 Task: Open a blank sheet, save the file as 'conversion' Insert a table '2 by 3' In first column, add headers, 'Movie, Genre'. Under first header add  Inception, The Avengers. Under second header add  Thriller, Action. Change table style to  'Light Blue'
Action: Mouse moved to (27, 20)
Screenshot: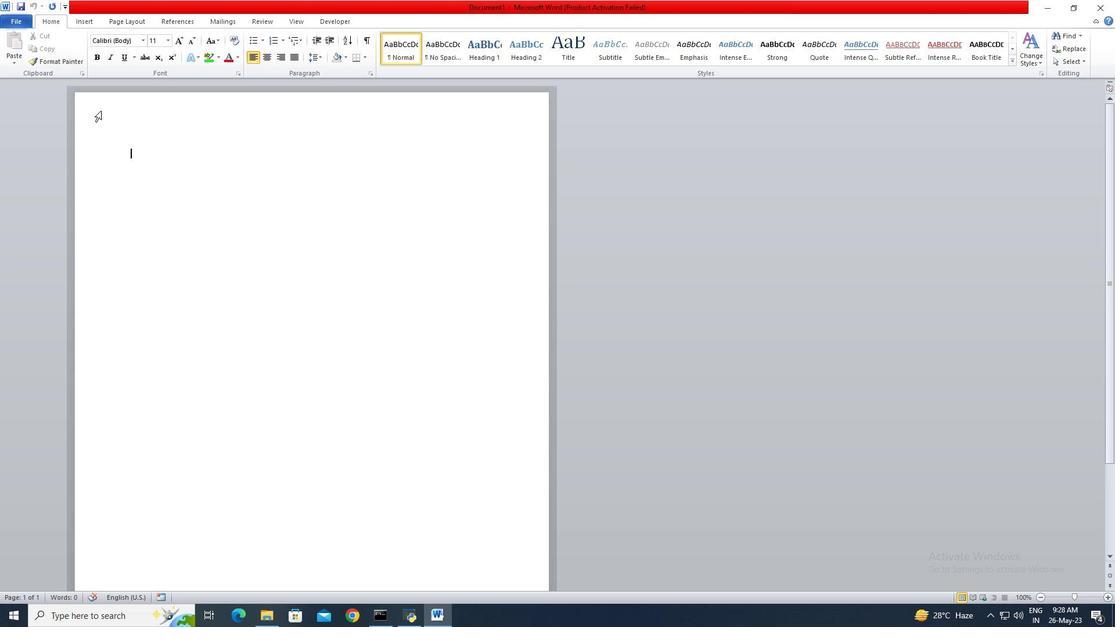 
Action: Mouse pressed left at (27, 20)
Screenshot: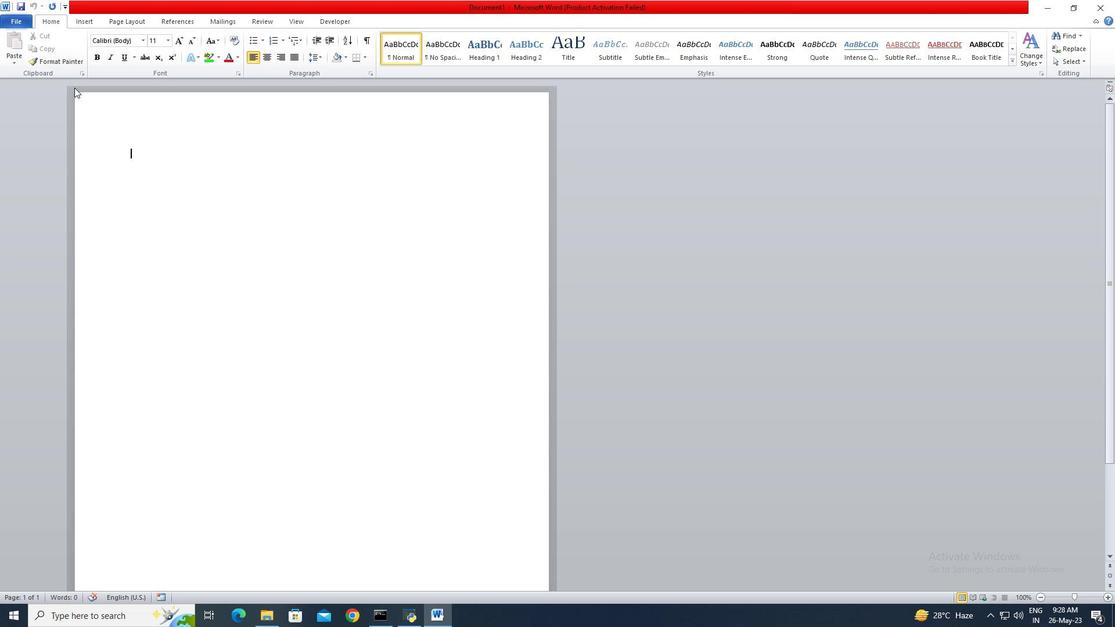
Action: Mouse moved to (29, 149)
Screenshot: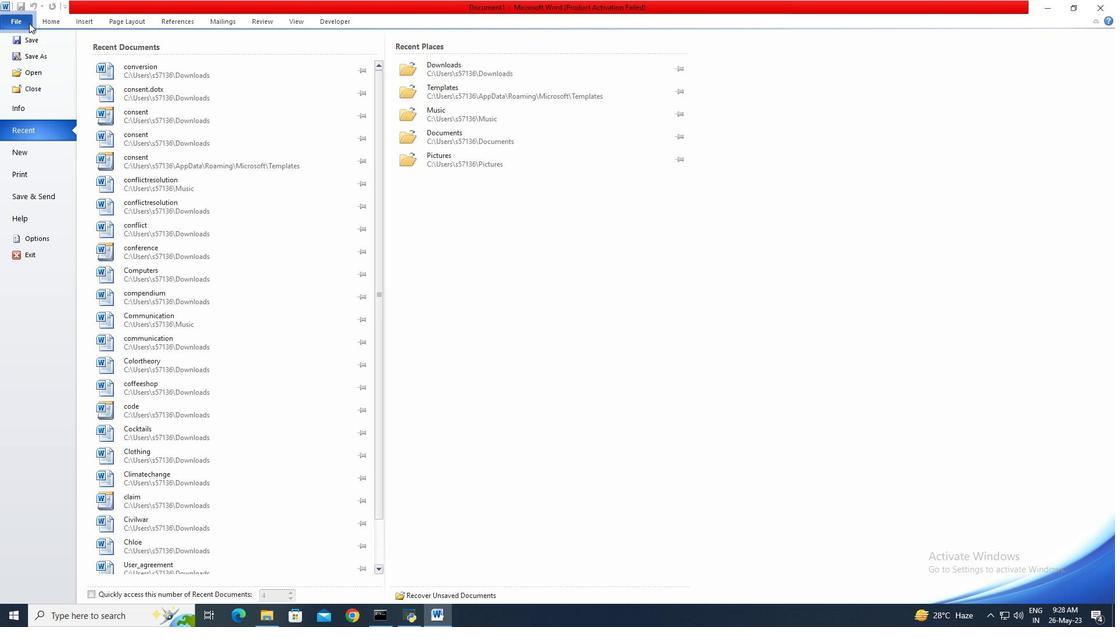
Action: Mouse pressed left at (29, 149)
Screenshot: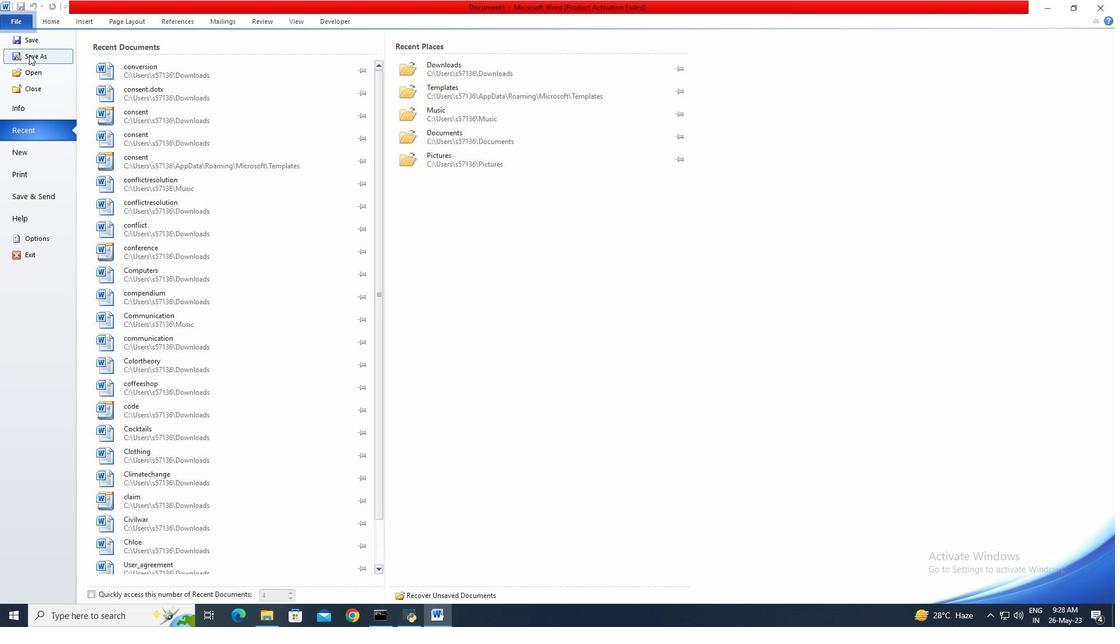 
Action: Mouse moved to (583, 294)
Screenshot: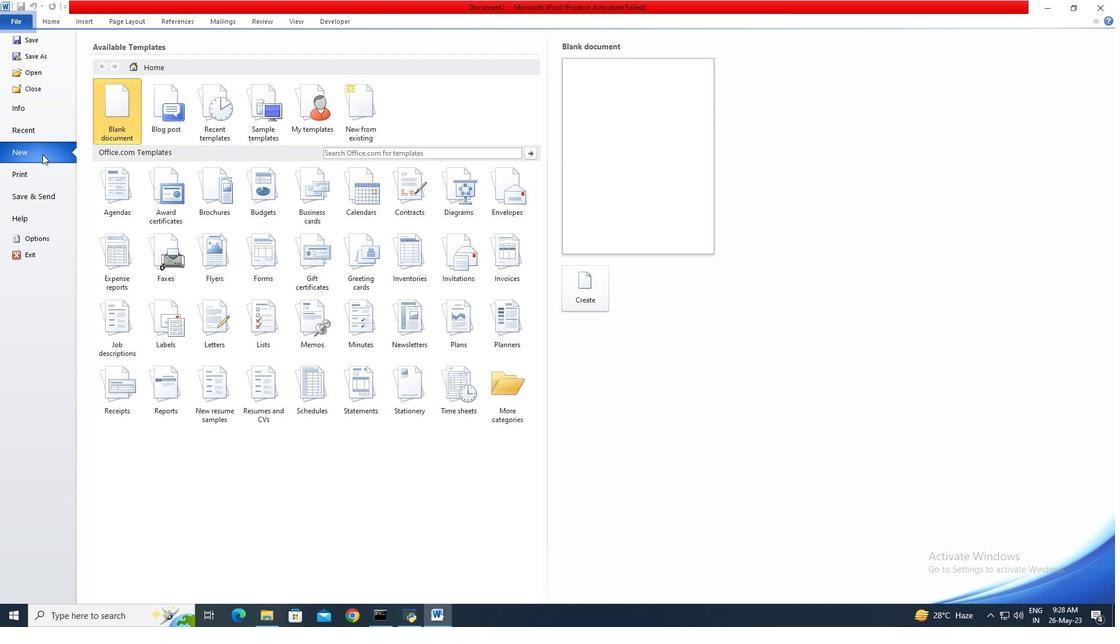 
Action: Mouse pressed left at (583, 294)
Screenshot: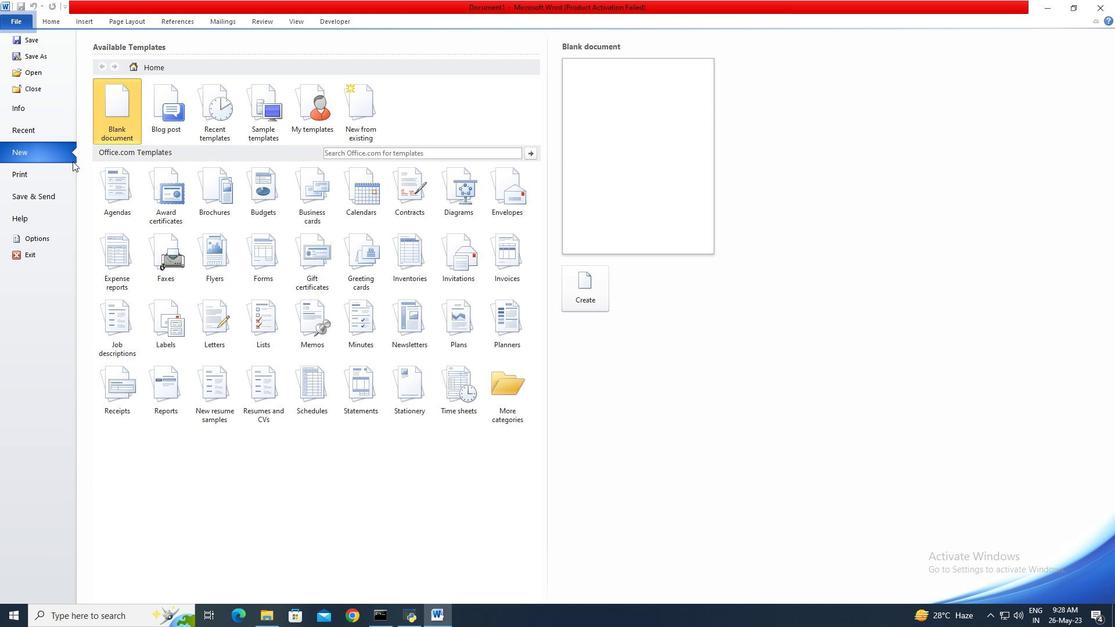 
Action: Mouse moved to (28, 24)
Screenshot: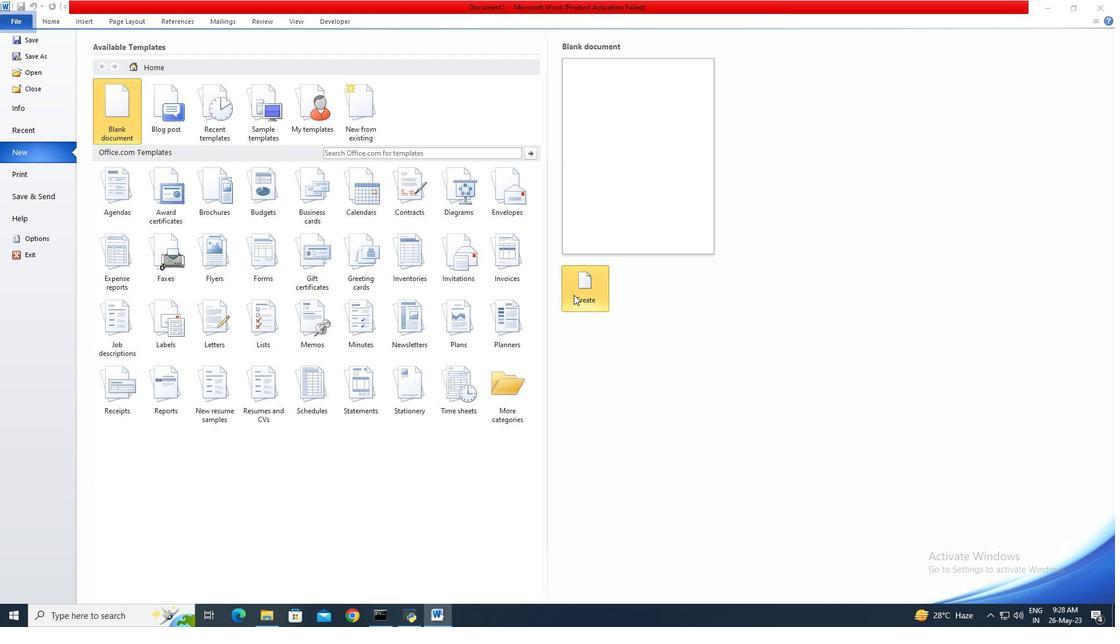 
Action: Mouse pressed left at (28, 24)
Screenshot: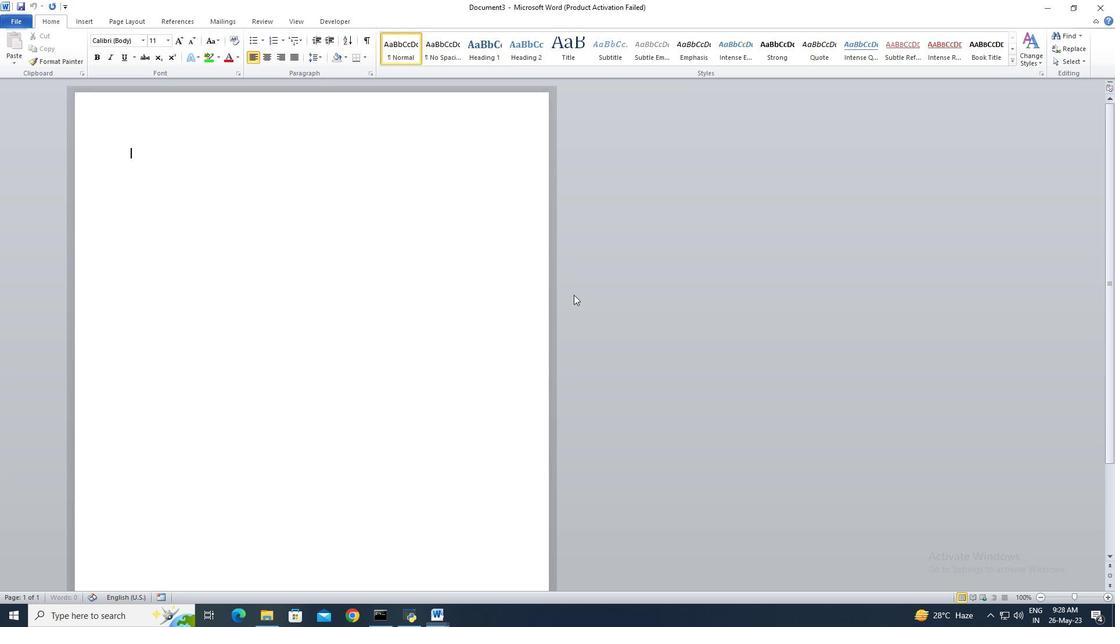 
Action: Mouse moved to (37, 55)
Screenshot: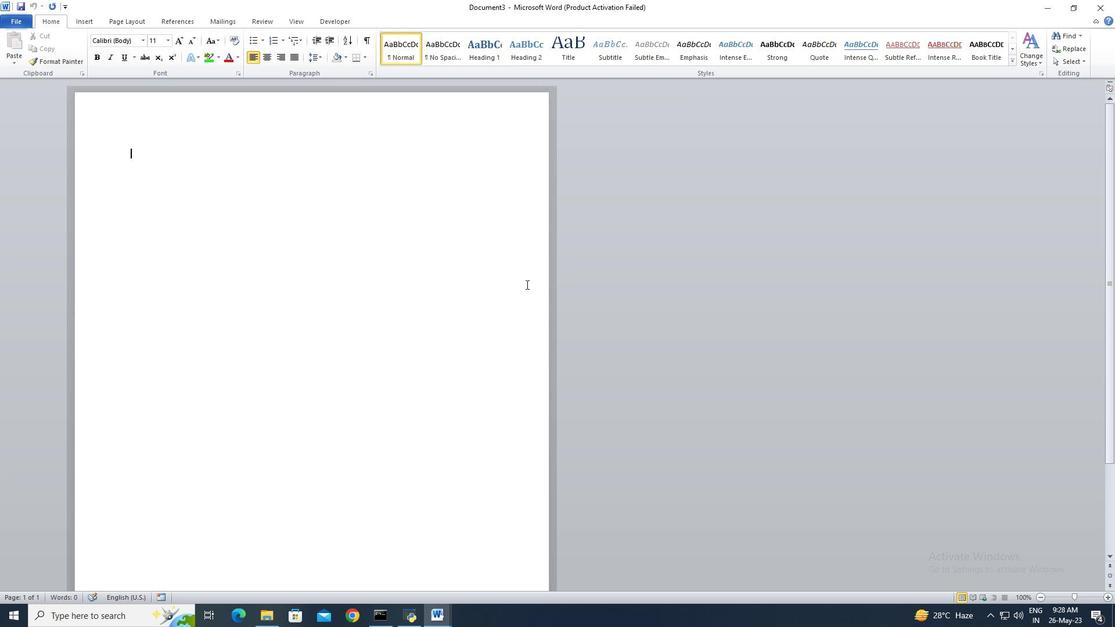 
Action: Mouse pressed left at (37, 55)
Screenshot: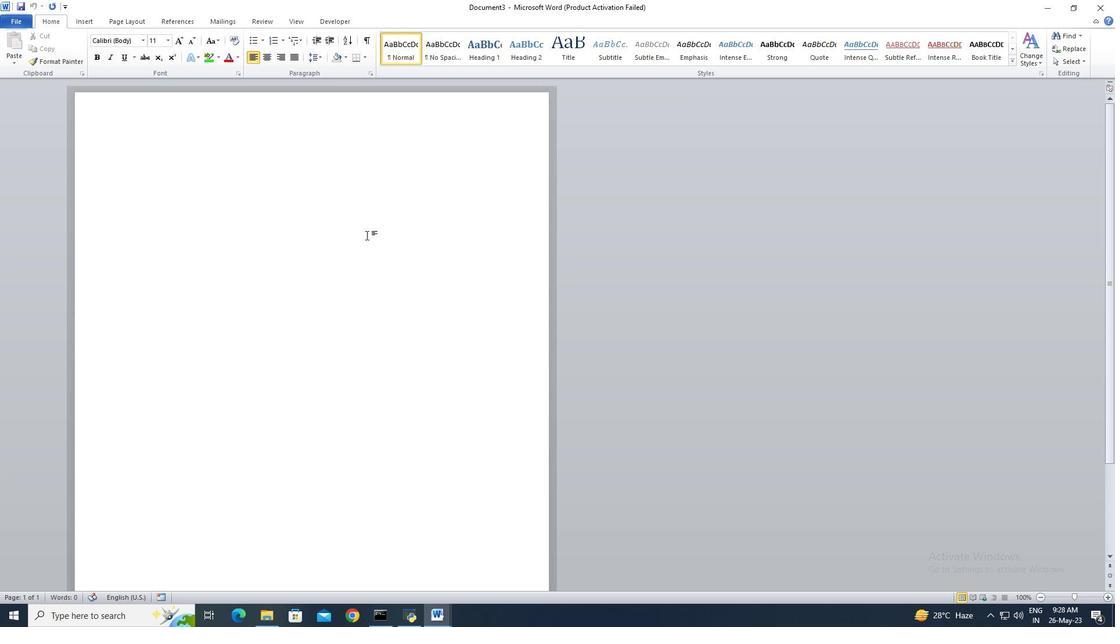 
Action: Mouse moved to (47, 124)
Screenshot: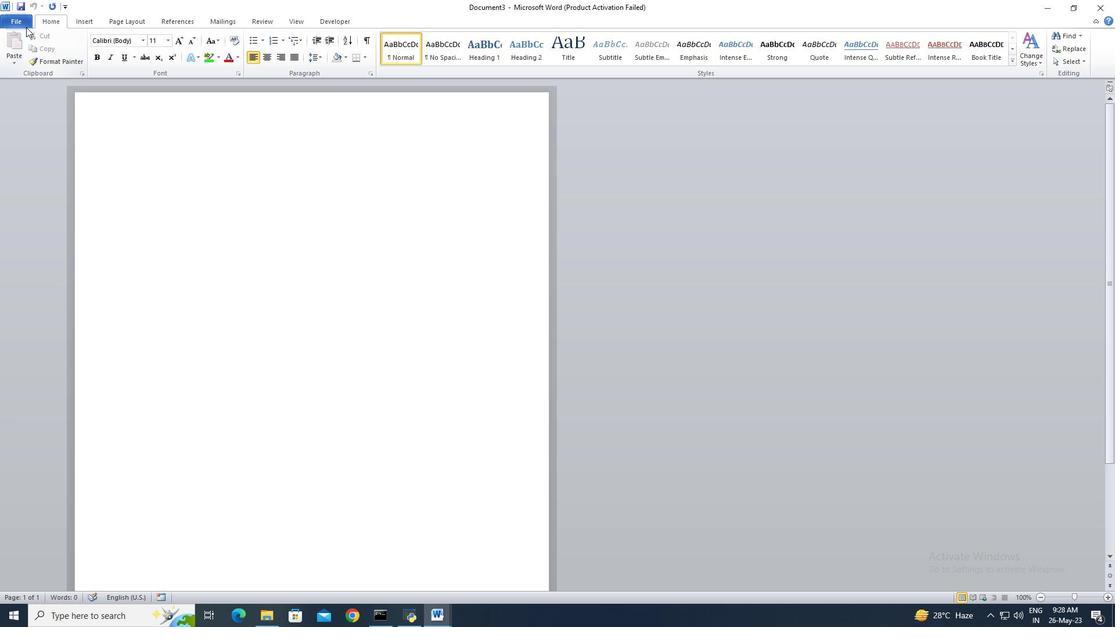 
Action: Mouse pressed left at (47, 124)
Screenshot: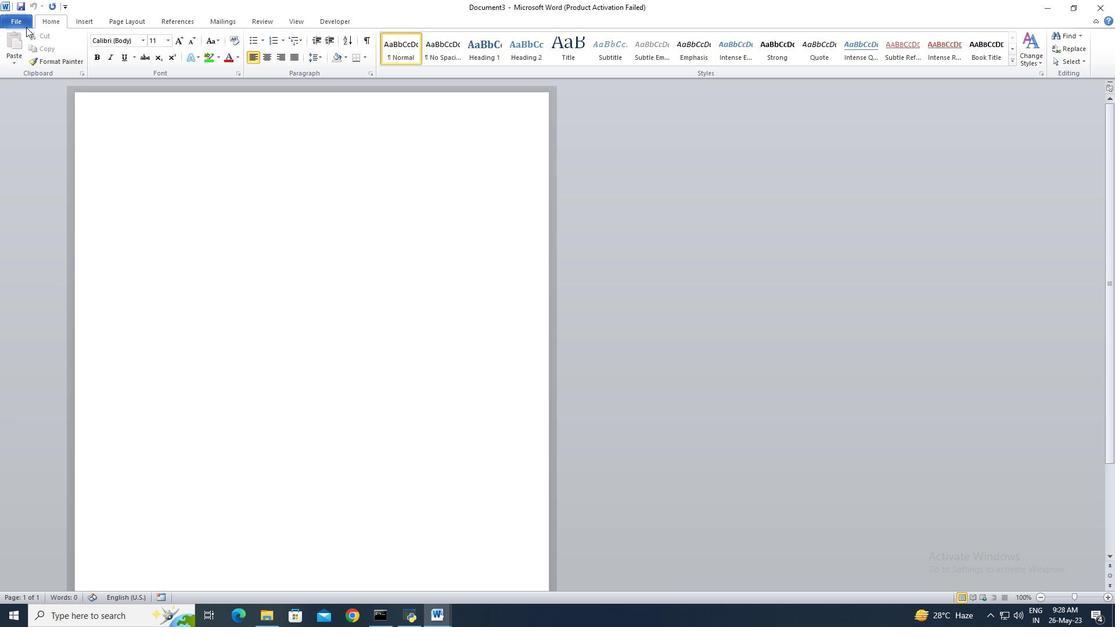 
Action: Mouse moved to (105, 230)
Screenshot: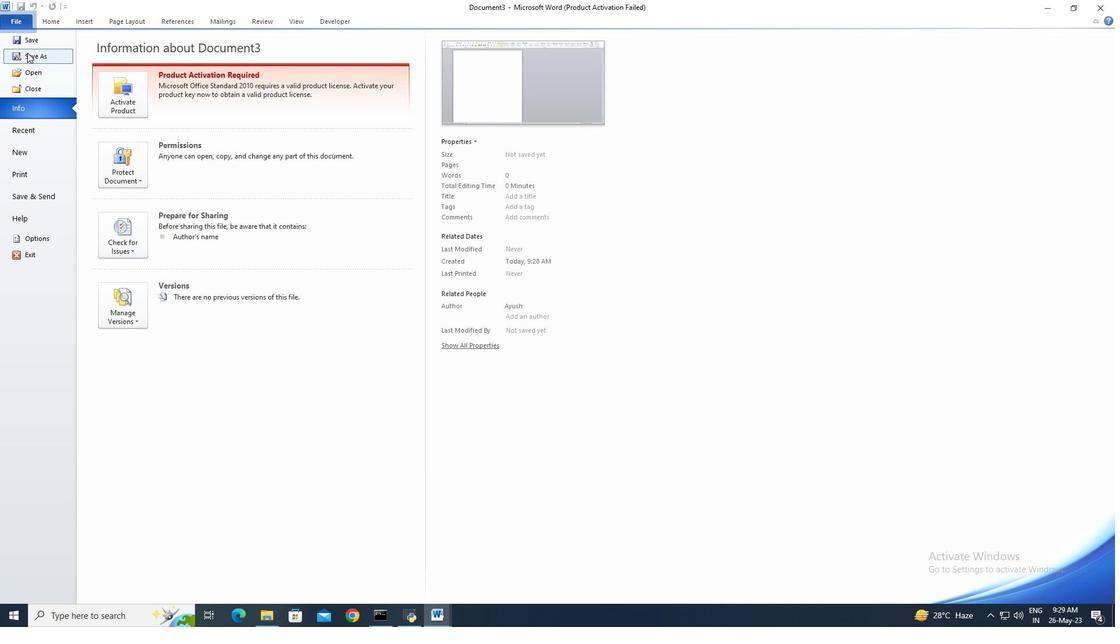 
Action: Mouse pressed left at (105, 230)
Screenshot: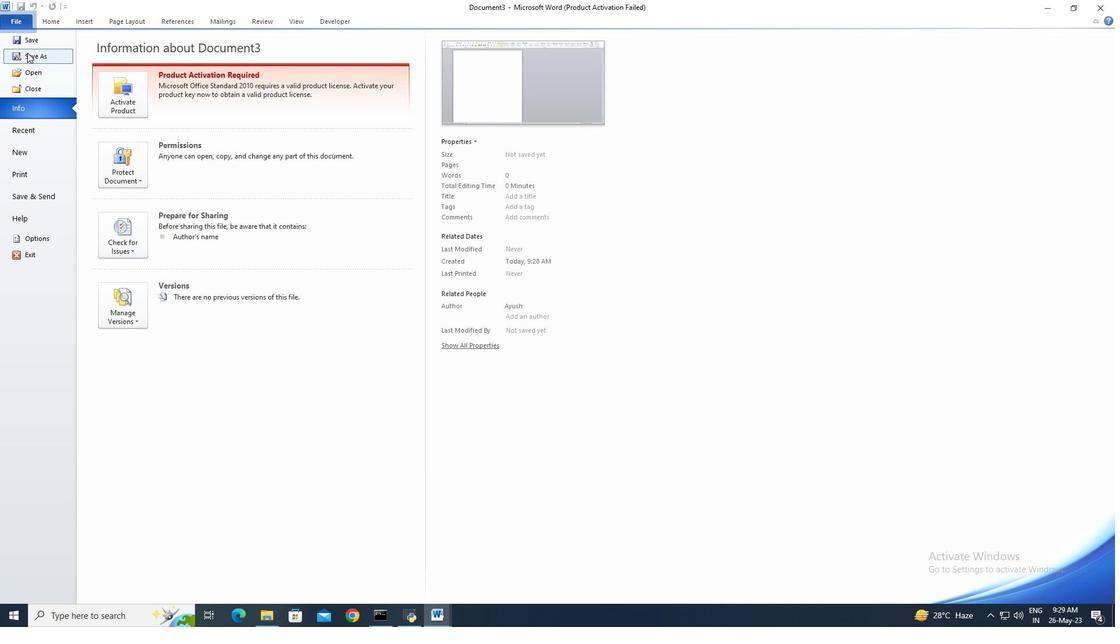 
Action: Key pressed conversion
Screenshot: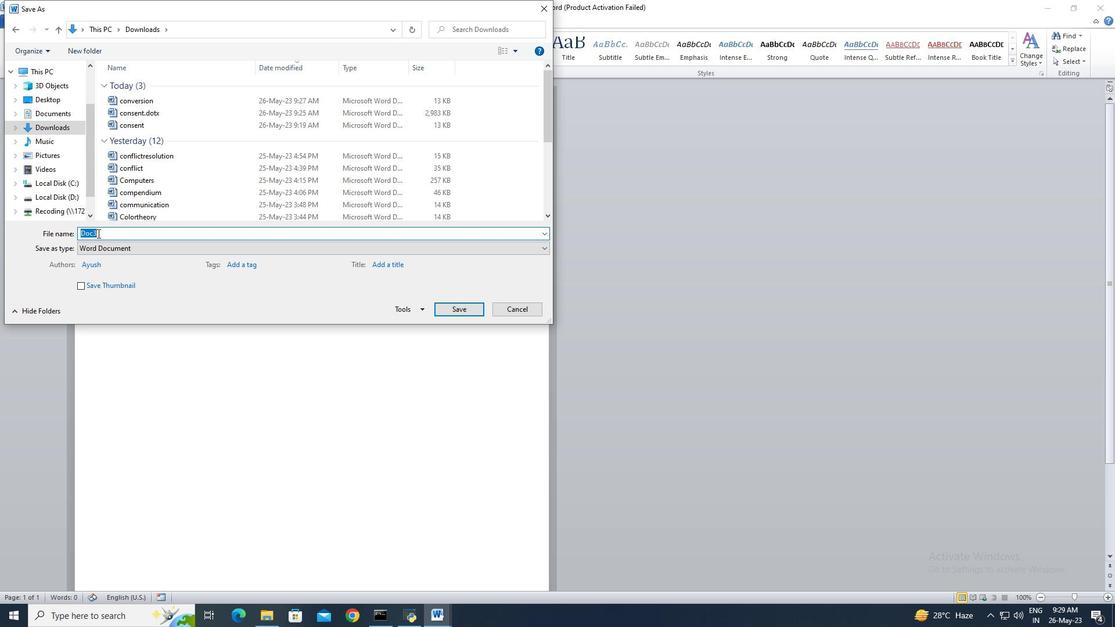 
Action: Mouse moved to (444, 312)
Screenshot: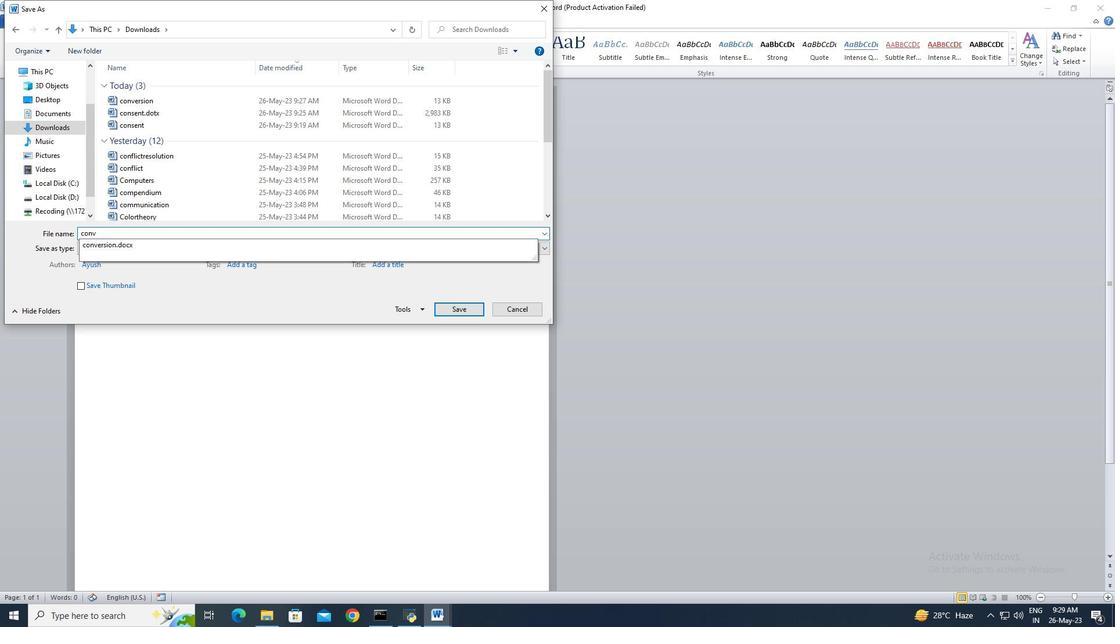 
Action: Mouse pressed left at (444, 312)
Screenshot: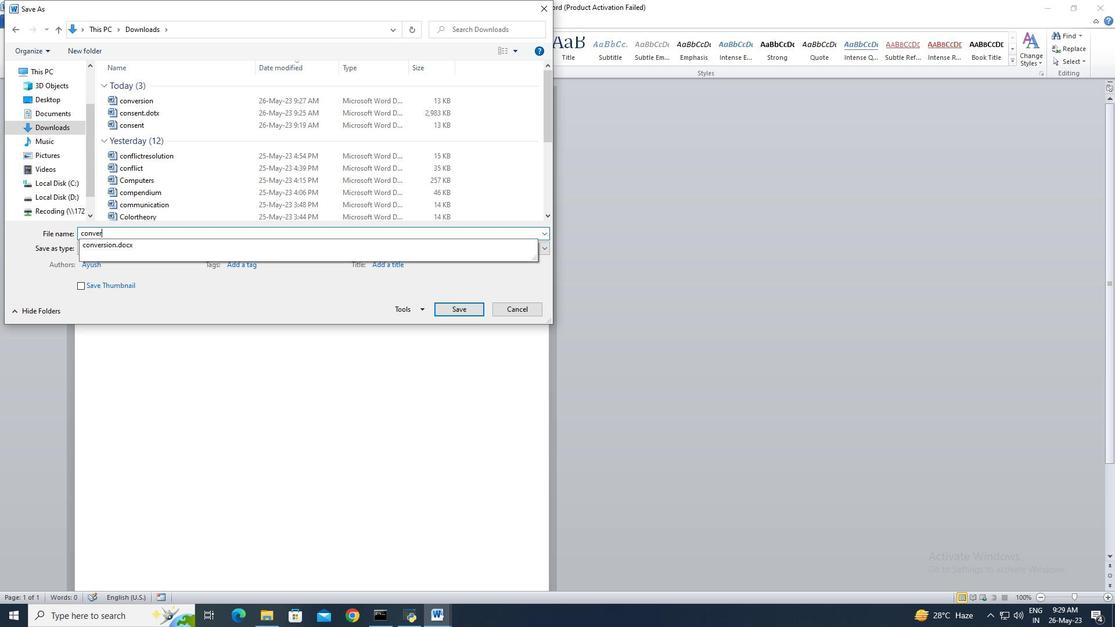 
Action: Mouse moved to (88, 20)
Screenshot: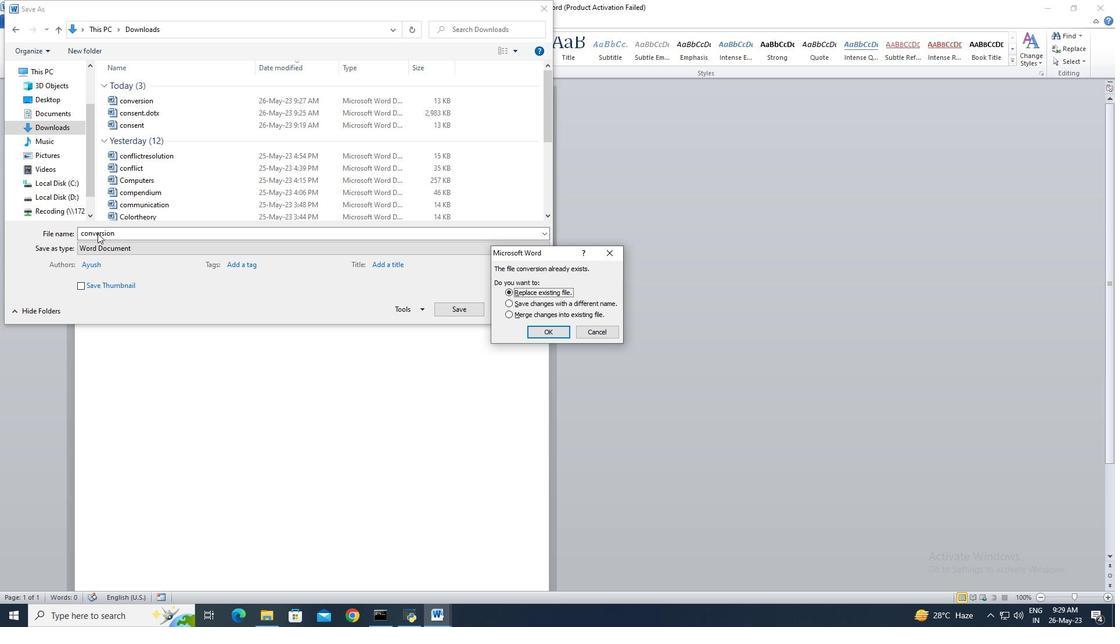 
Action: Mouse pressed left at (88, 20)
Screenshot: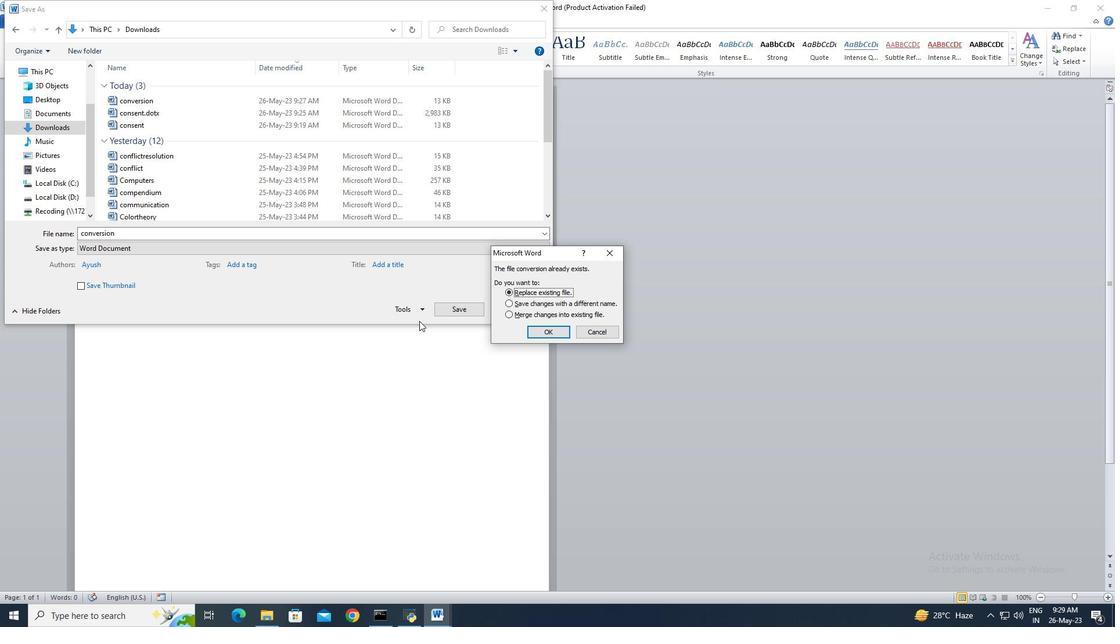 
Action: Mouse moved to (92, 57)
Screenshot: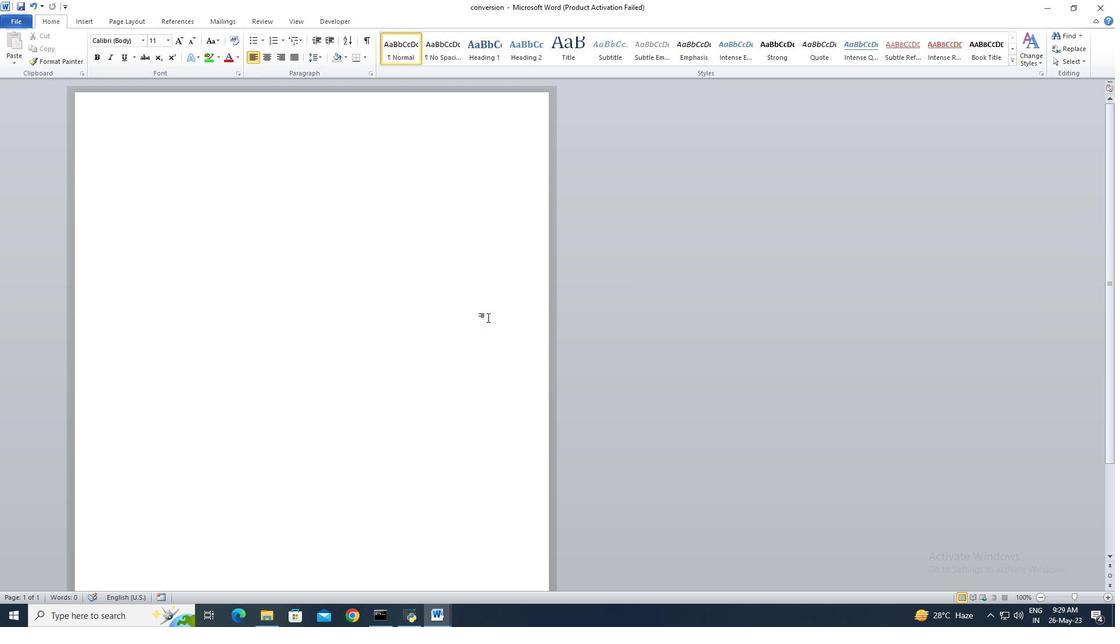 
Action: Mouse pressed left at (92, 57)
Screenshot: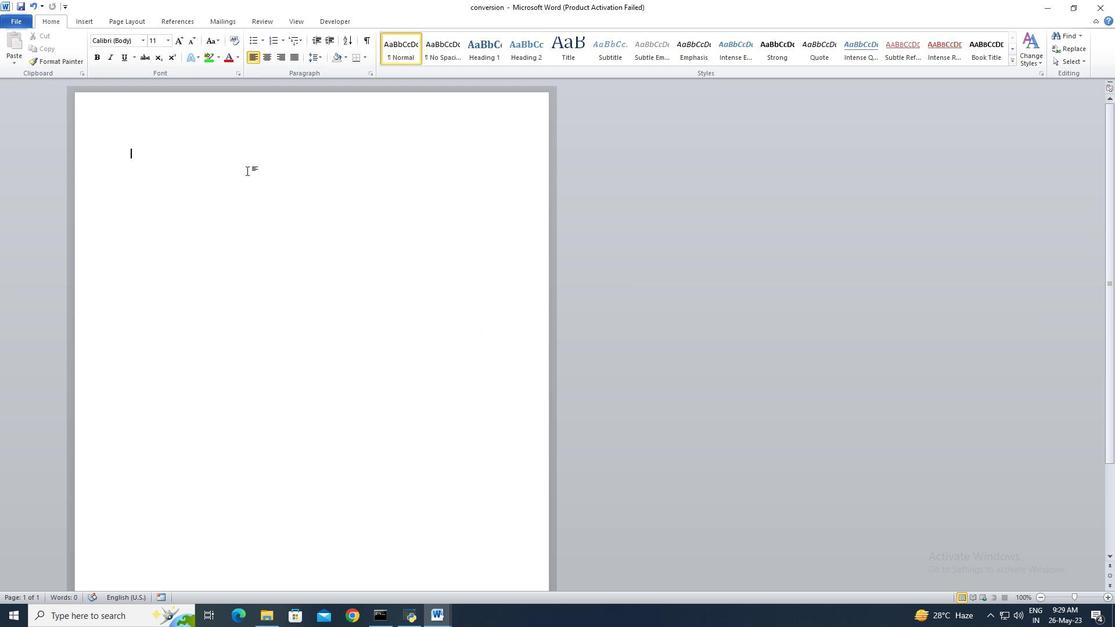 
Action: Mouse moved to (98, 105)
Screenshot: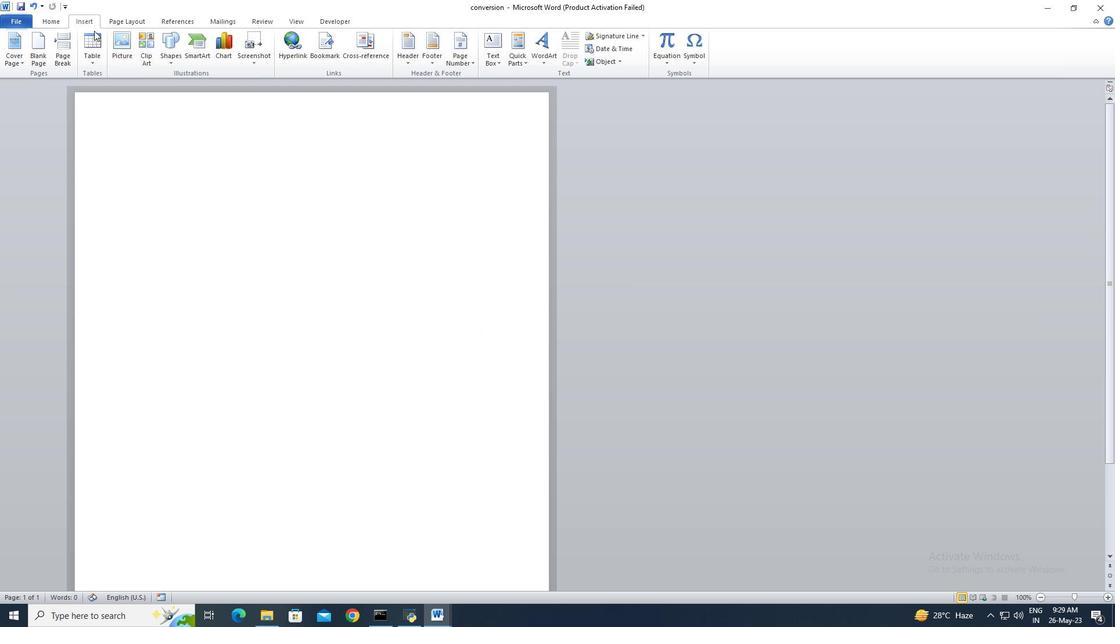 
Action: Mouse pressed left at (98, 105)
Screenshot: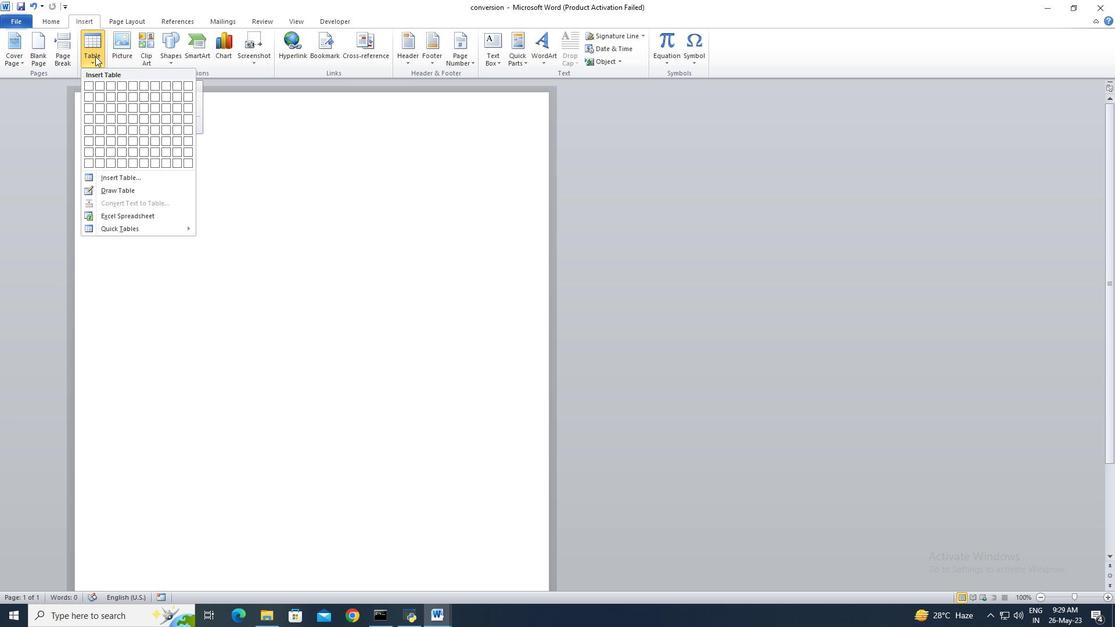 
Action: Mouse moved to (143, 154)
Screenshot: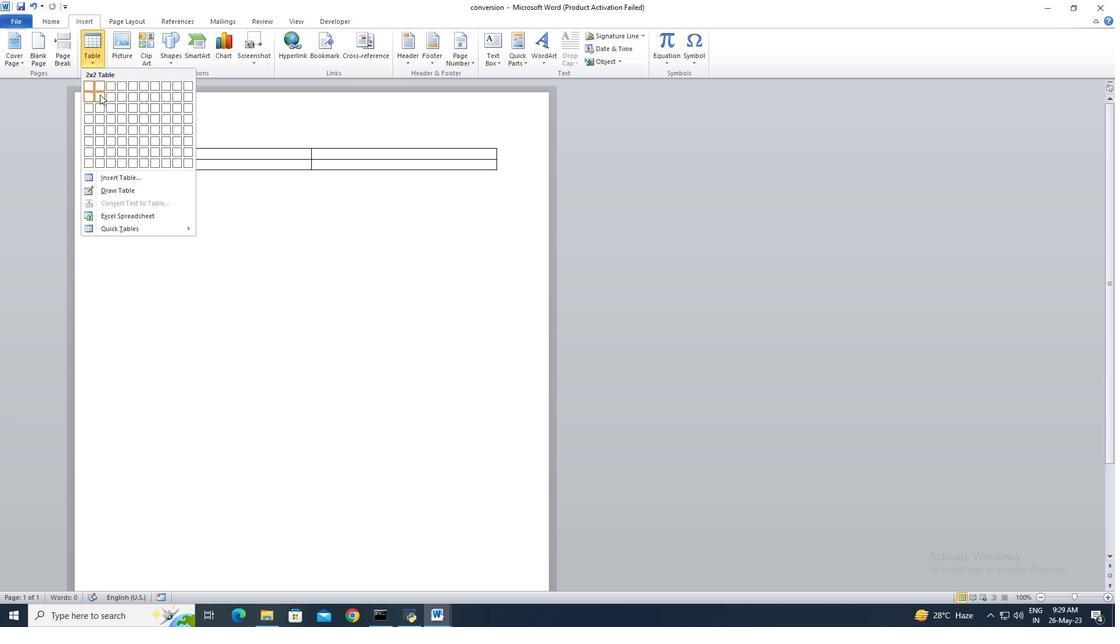 
Action: Mouse pressed left at (143, 154)
Screenshot: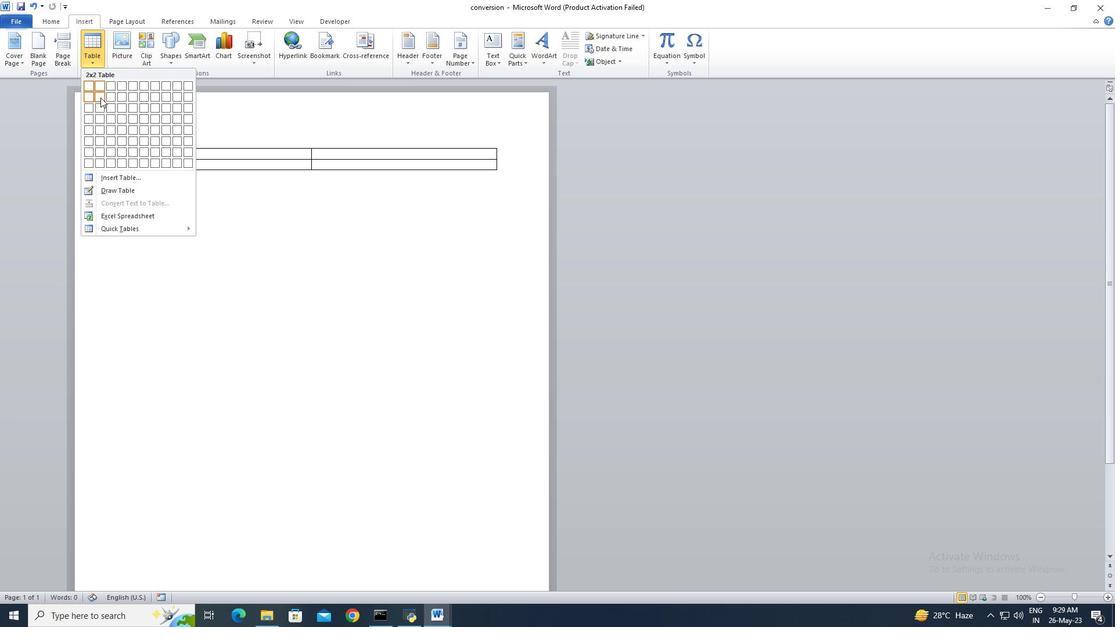 
Action: Key pressed <Key.shift>Movie<Key.tab><Key.shift>Genre
Screenshot: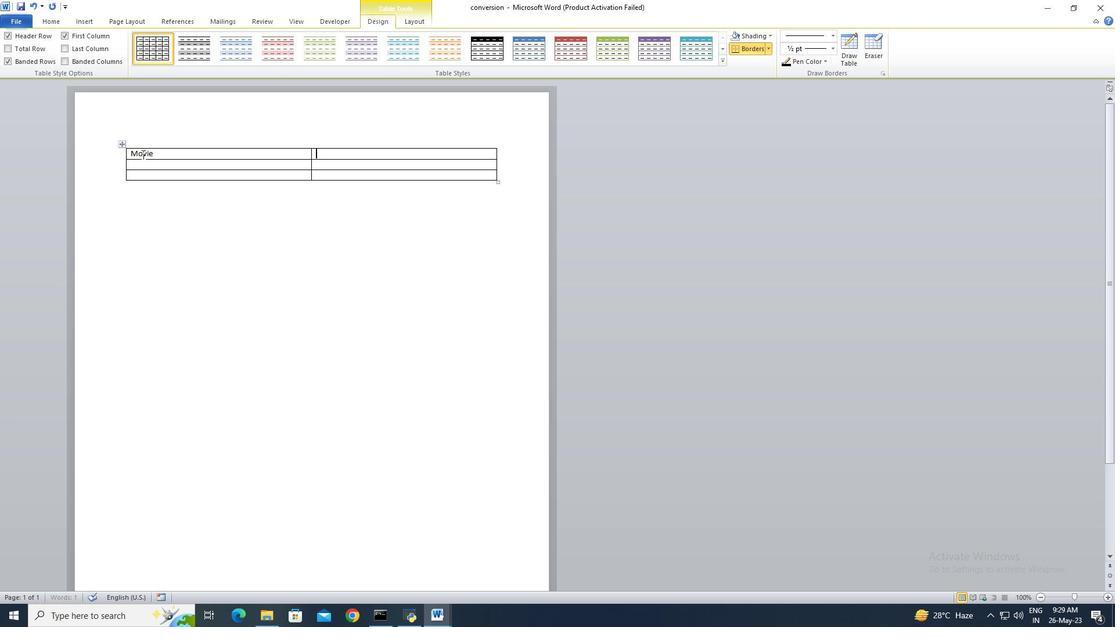 
Action: Mouse moved to (145, 162)
Screenshot: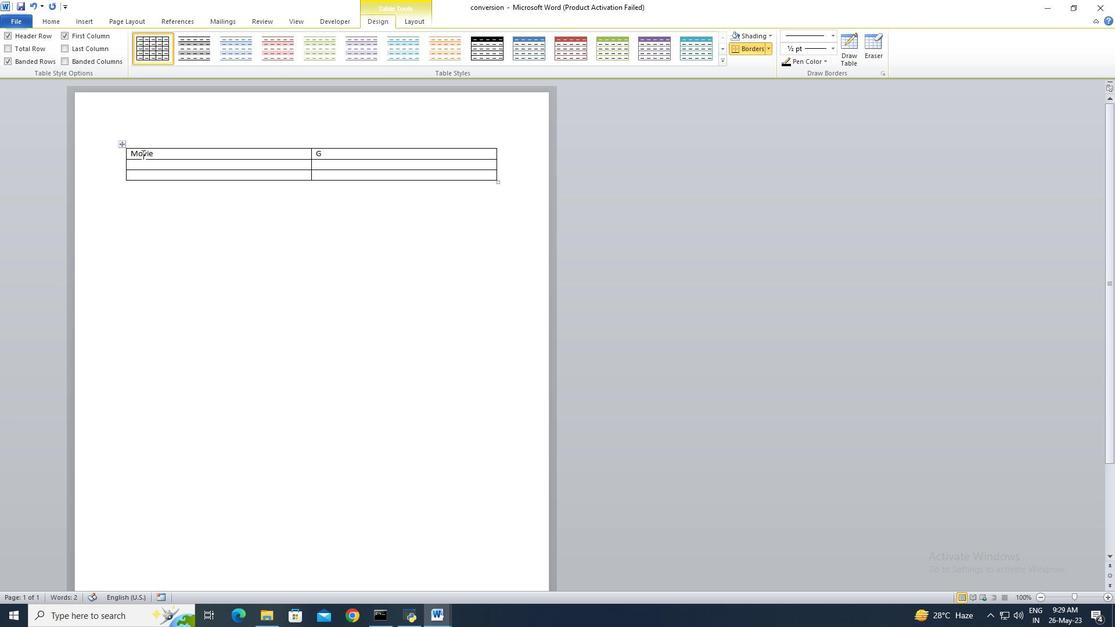 
Action: Mouse pressed left at (145, 162)
Screenshot: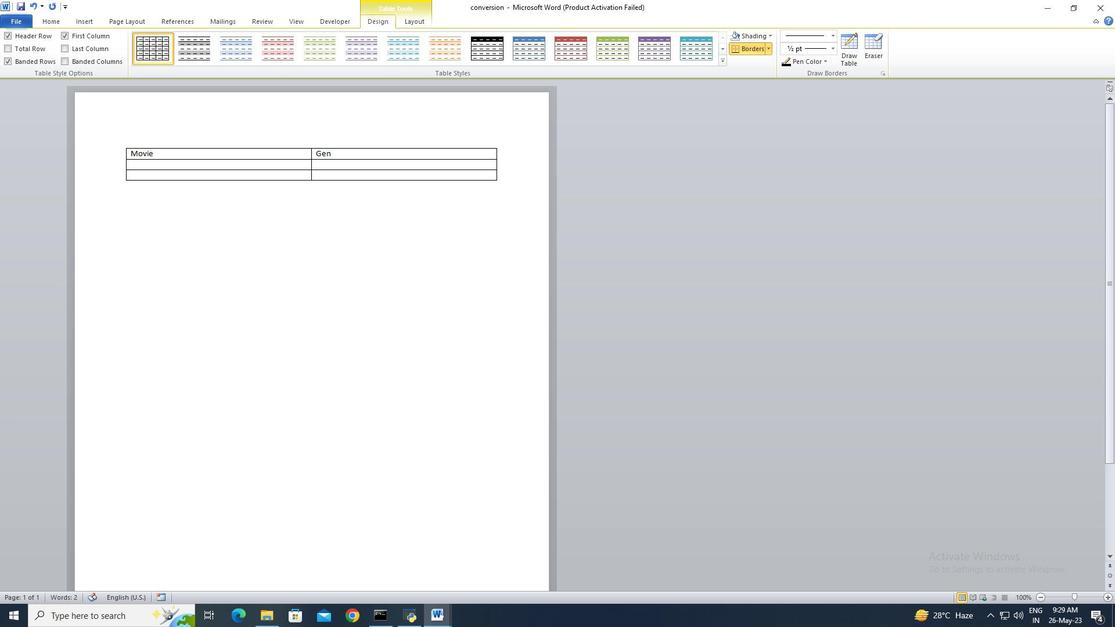 
Action: Key pressed <Key.shift>Inception
Screenshot: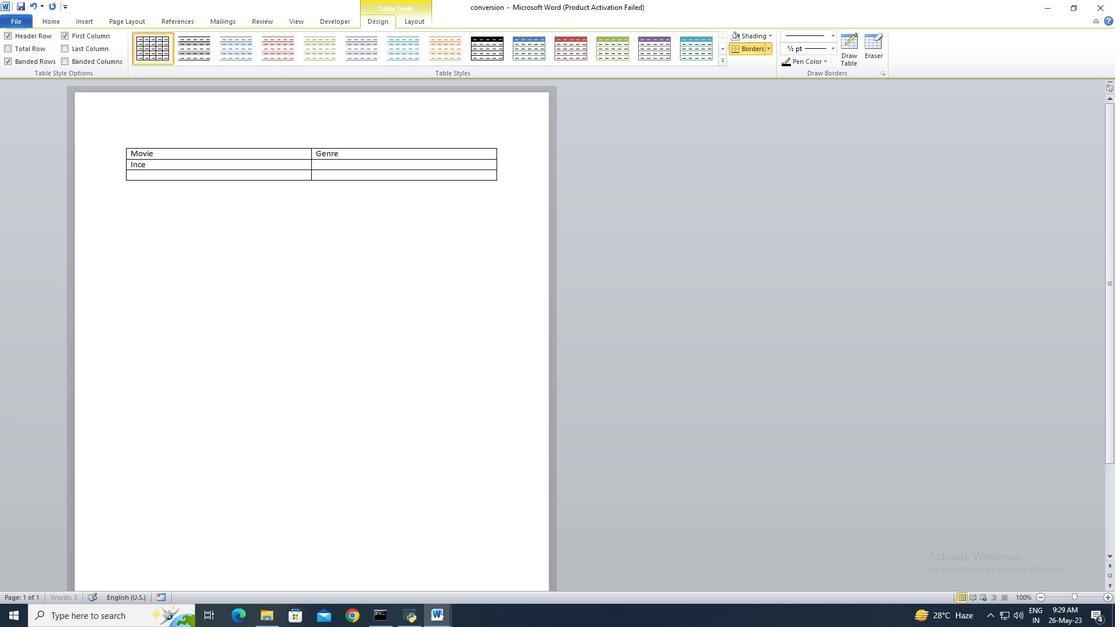 
Action: Mouse moved to (149, 177)
Screenshot: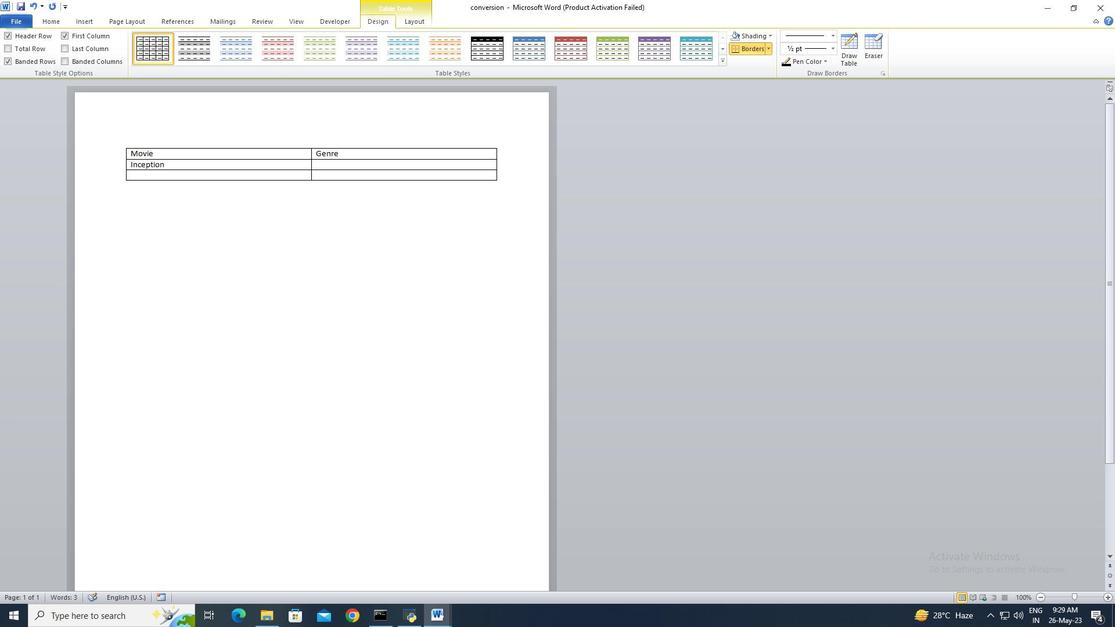 
Action: Mouse pressed left at (149, 177)
Screenshot: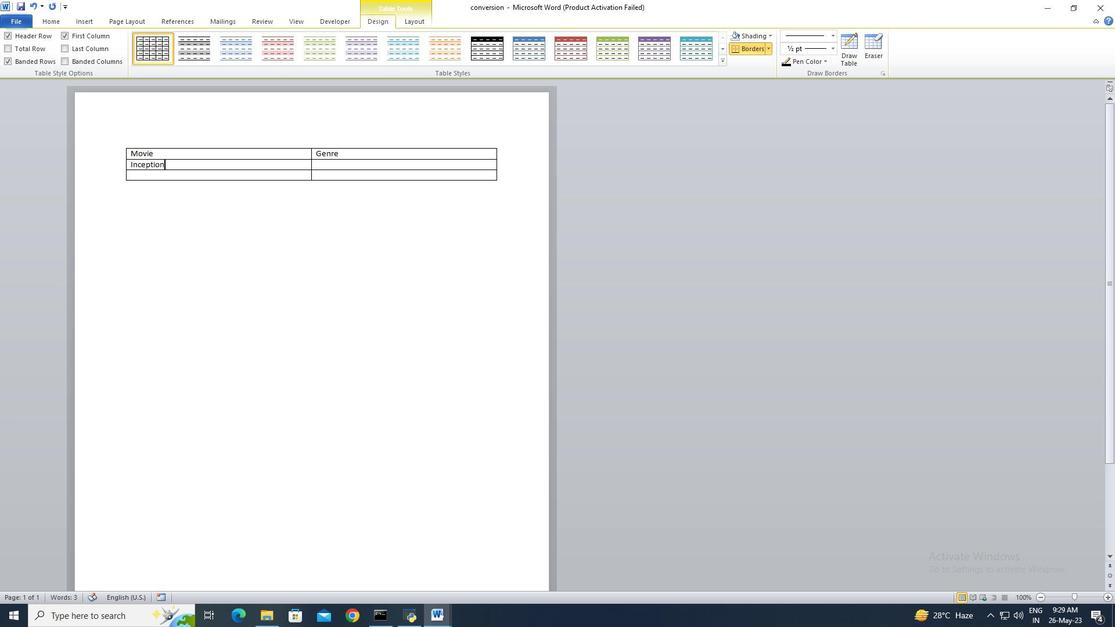 
Action: Key pressed <Key.shift>The<Key.space><Key.shift>Avengers
Screenshot: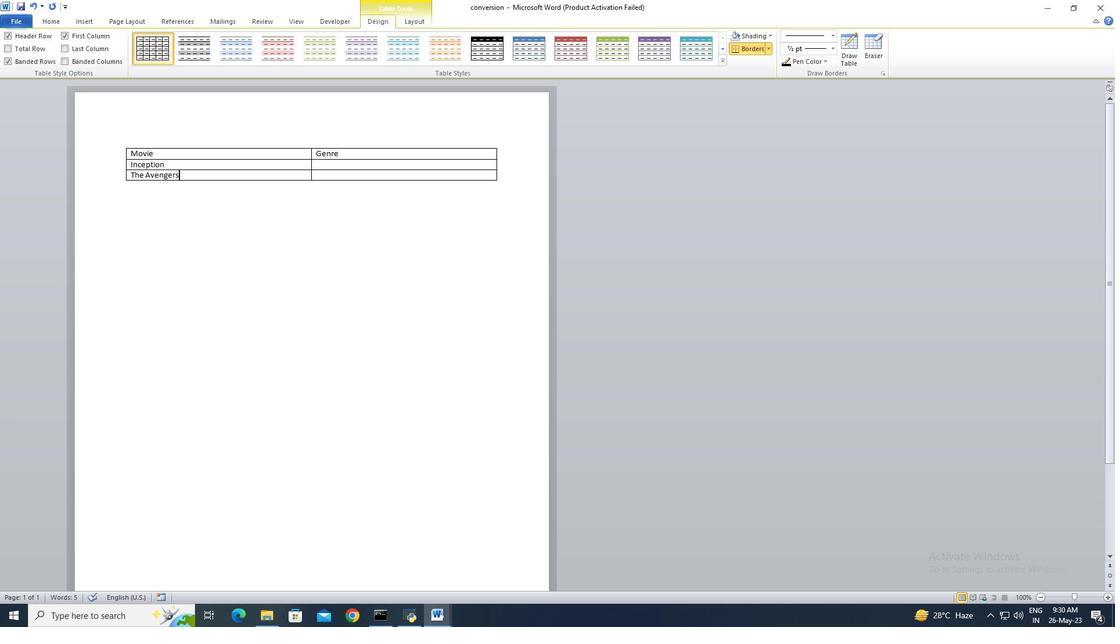 
Action: Mouse moved to (333, 167)
Screenshot: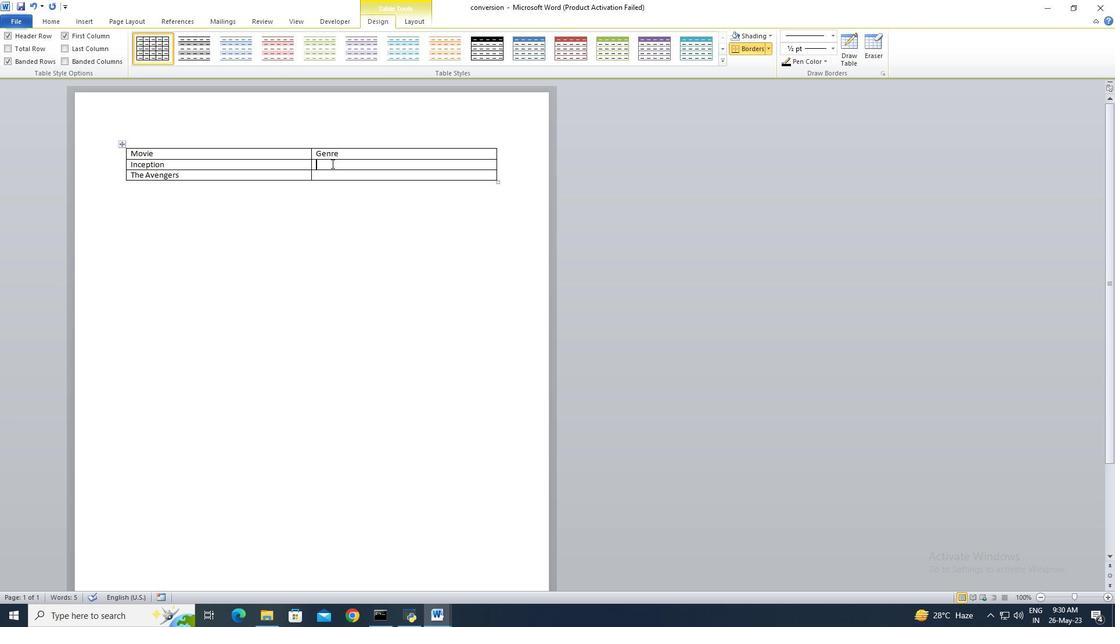 
Action: Mouse pressed left at (333, 167)
Screenshot: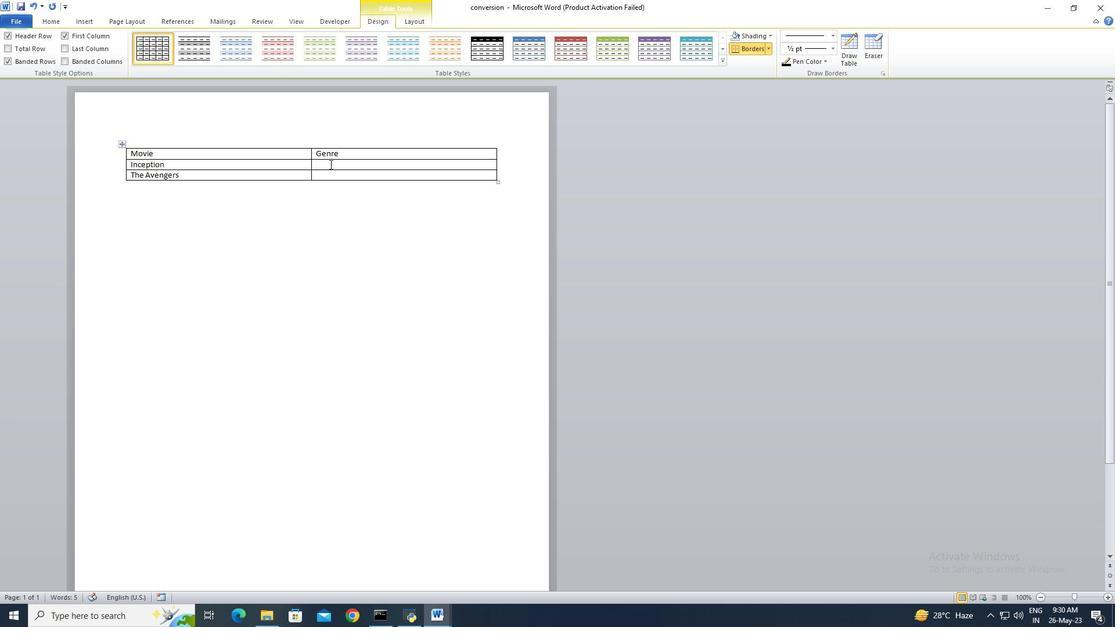 
Action: Key pressed <Key.shift>Thriller
Screenshot: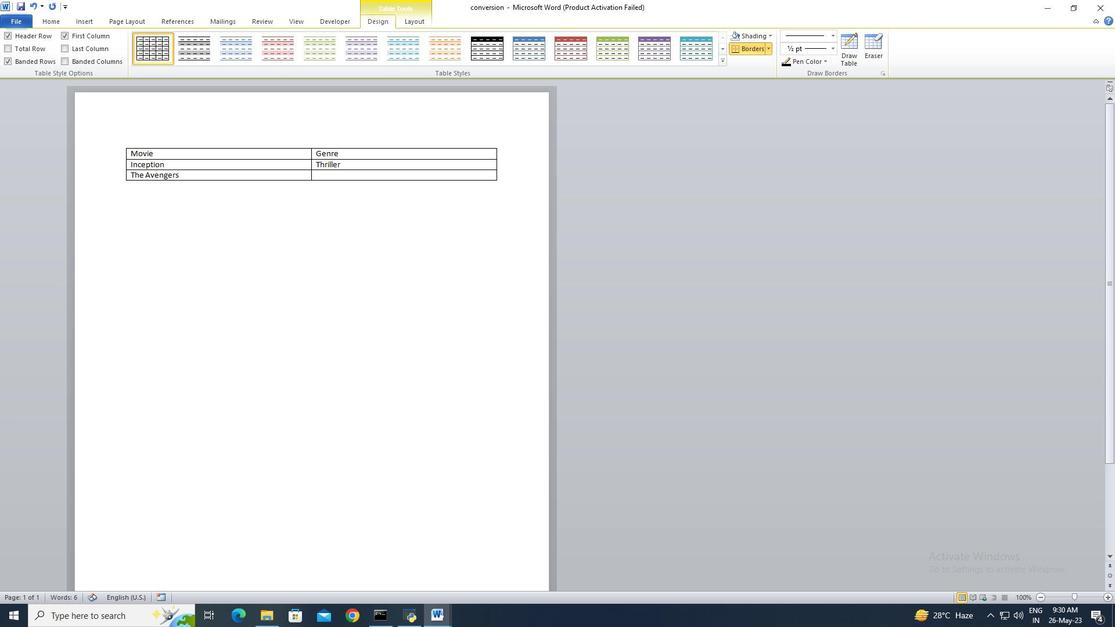 
Action: Mouse moved to (344, 174)
Screenshot: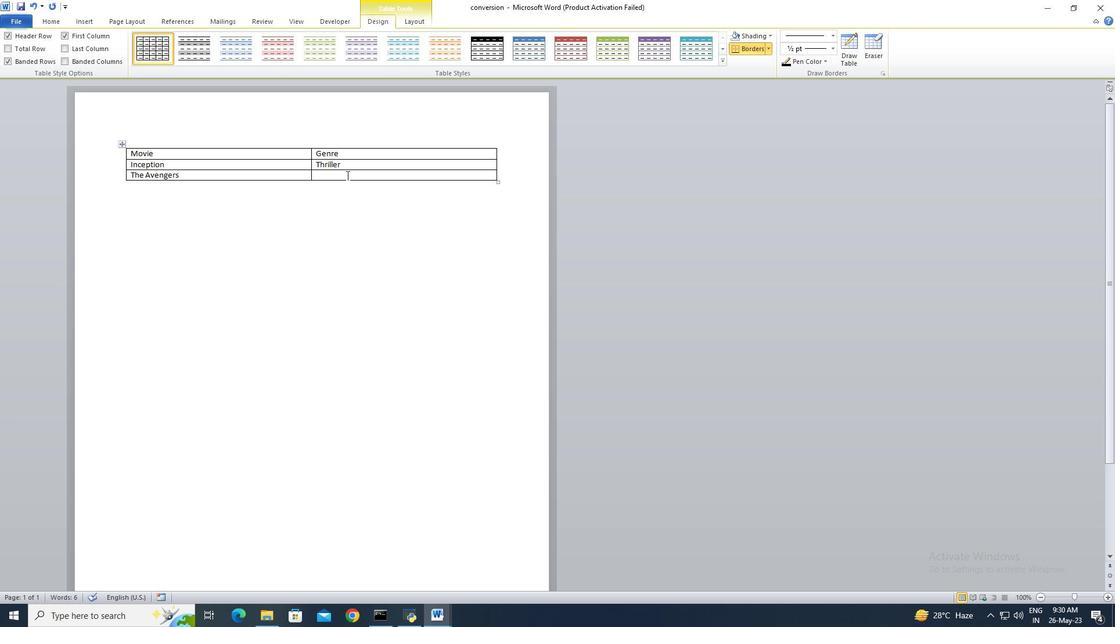 
Action: Mouse pressed left at (344, 174)
Screenshot: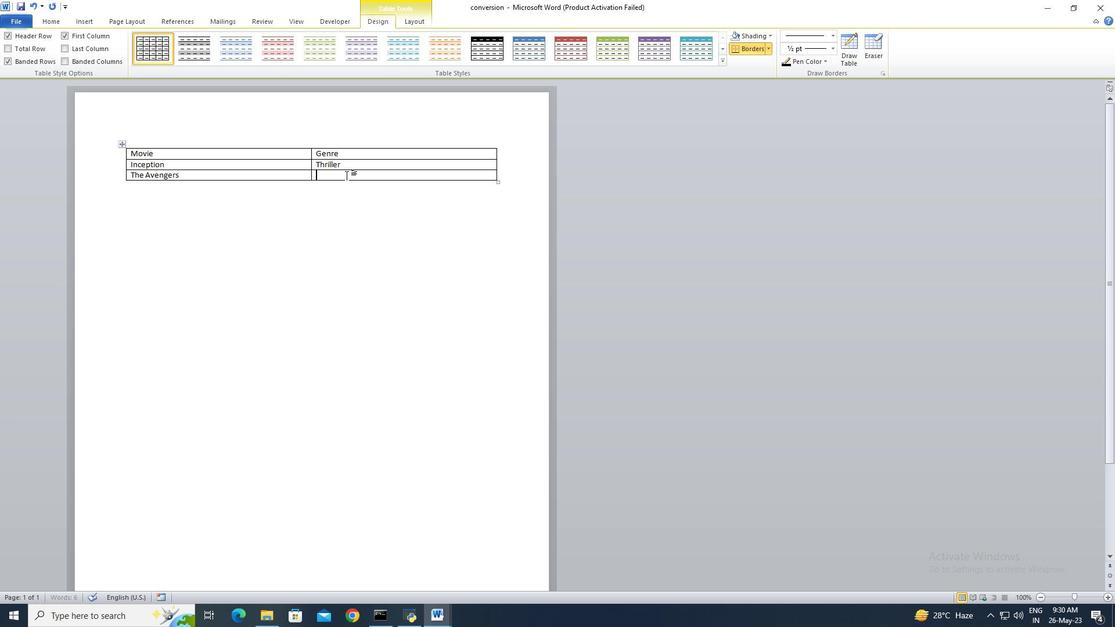 
Action: Key pressed <Key.shift>Action
Screenshot: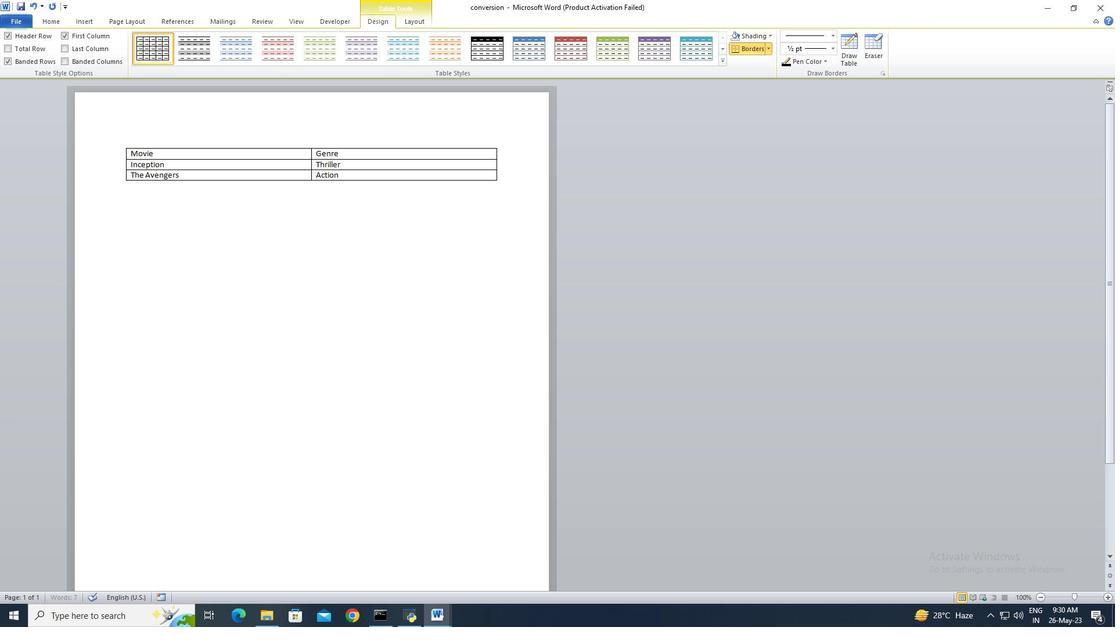 
Action: Mouse moved to (522, 47)
Screenshot: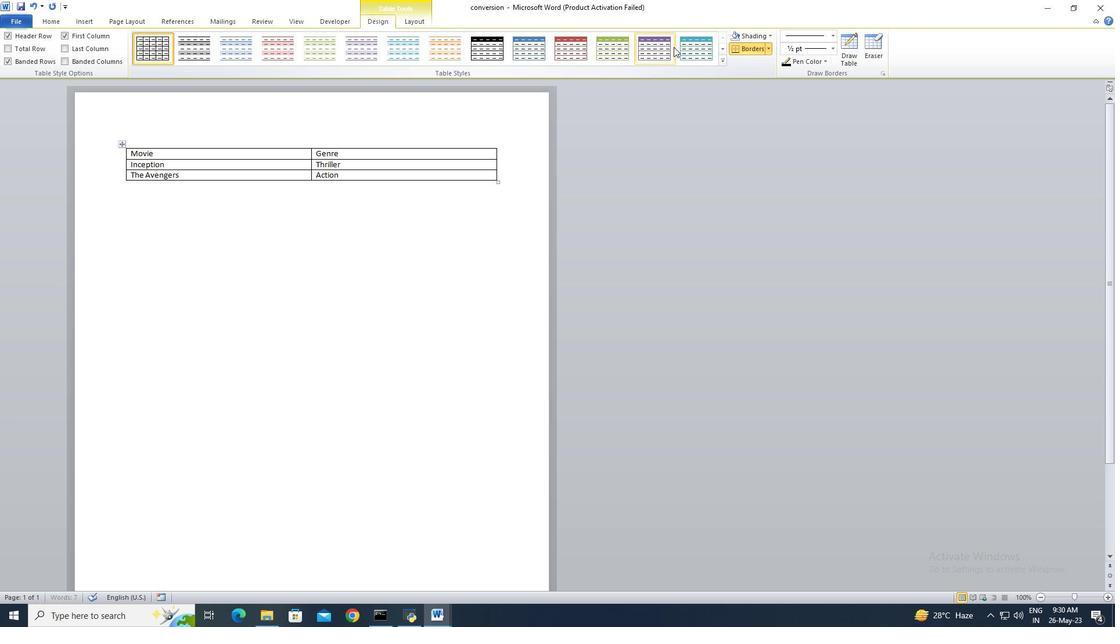 
Action: Mouse pressed left at (522, 47)
Screenshot: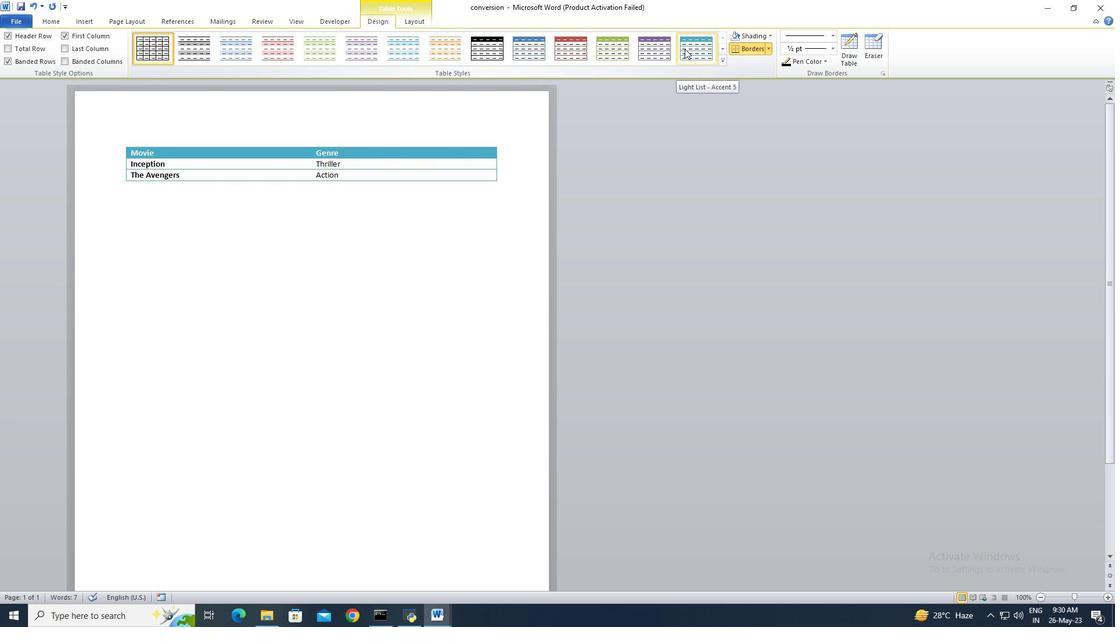 
Action: Mouse moved to (29, 21)
Screenshot: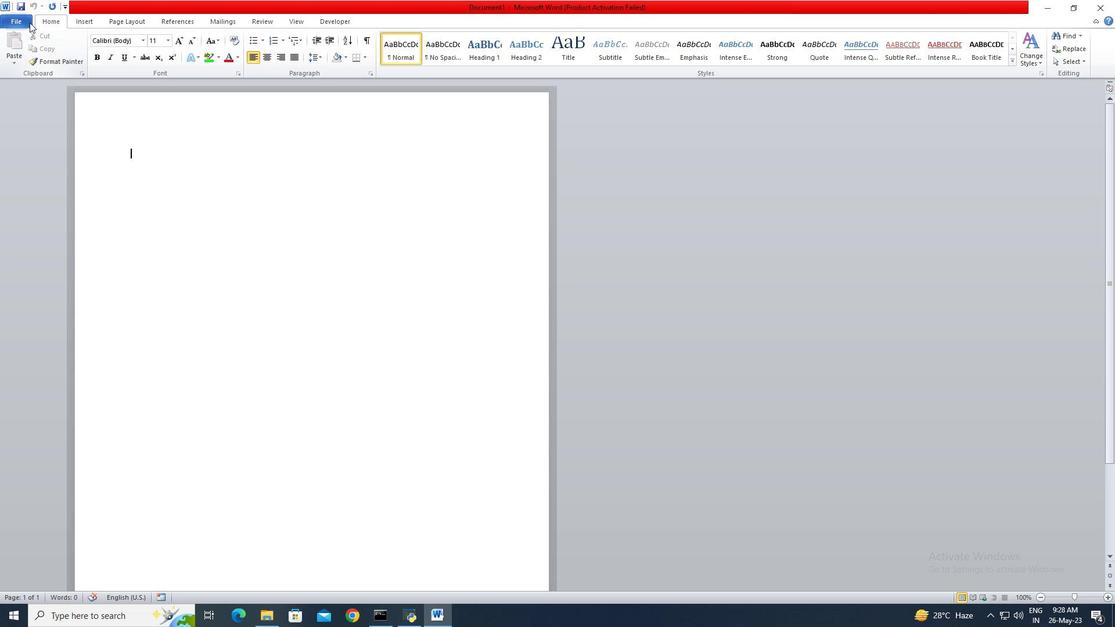 
Action: Mouse pressed left at (29, 21)
Screenshot: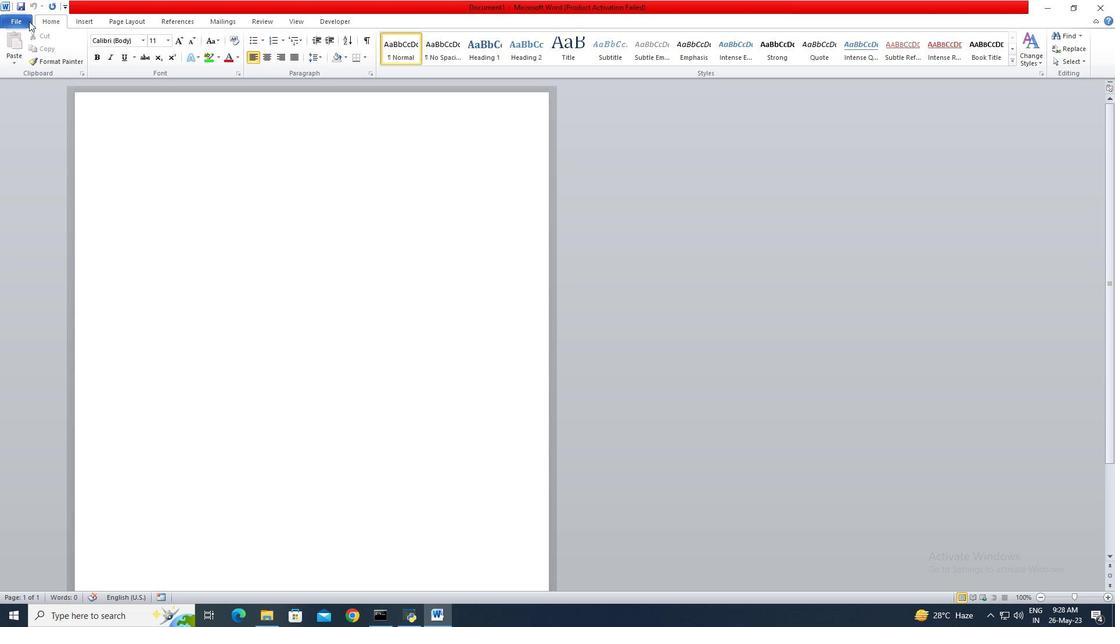
Action: Mouse moved to (24, 149)
Screenshot: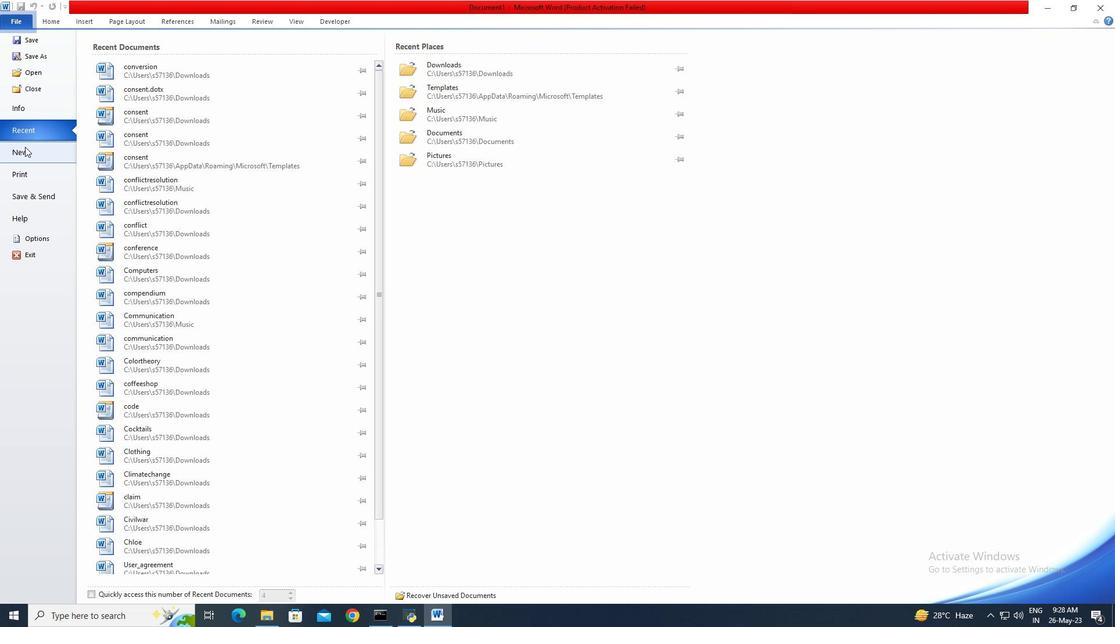 
Action: Mouse pressed left at (24, 149)
Screenshot: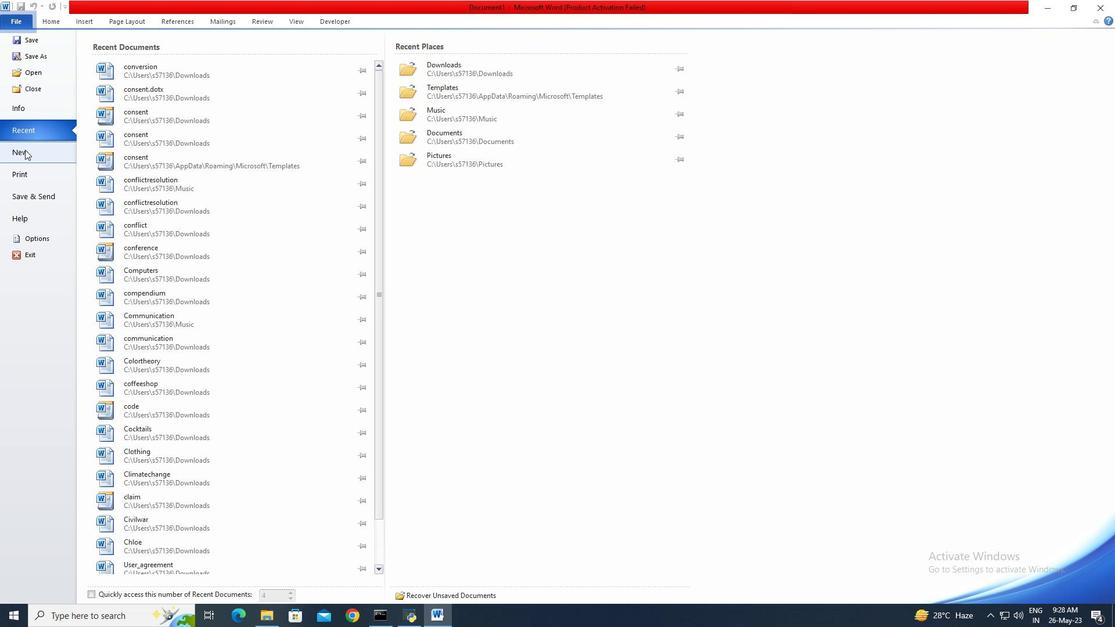 
Action: Mouse moved to (574, 295)
Screenshot: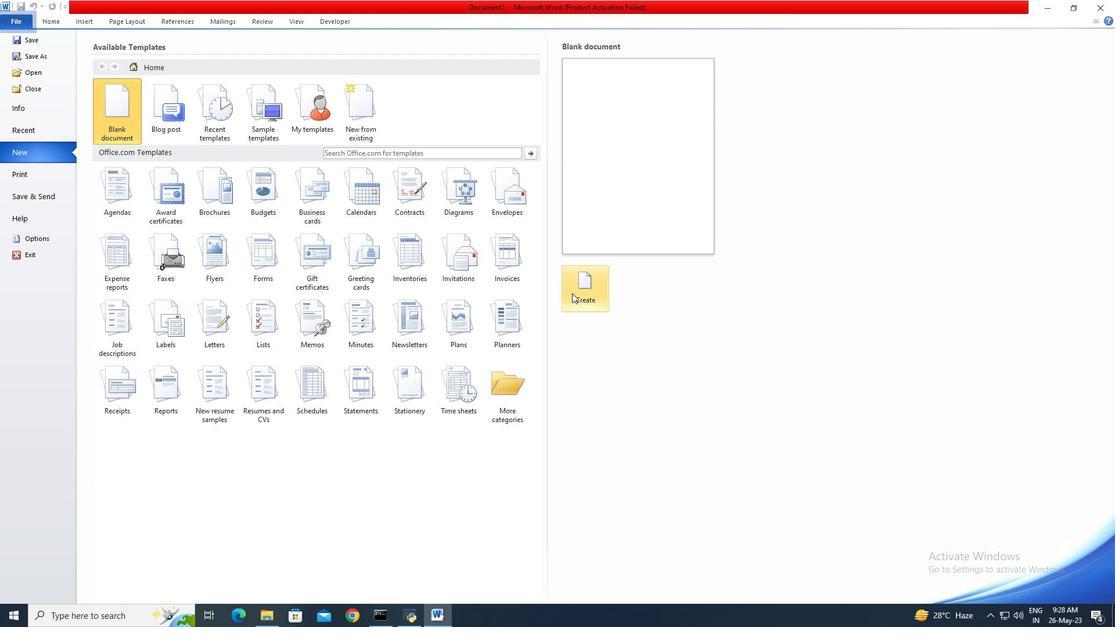 
Action: Mouse pressed left at (574, 295)
Screenshot: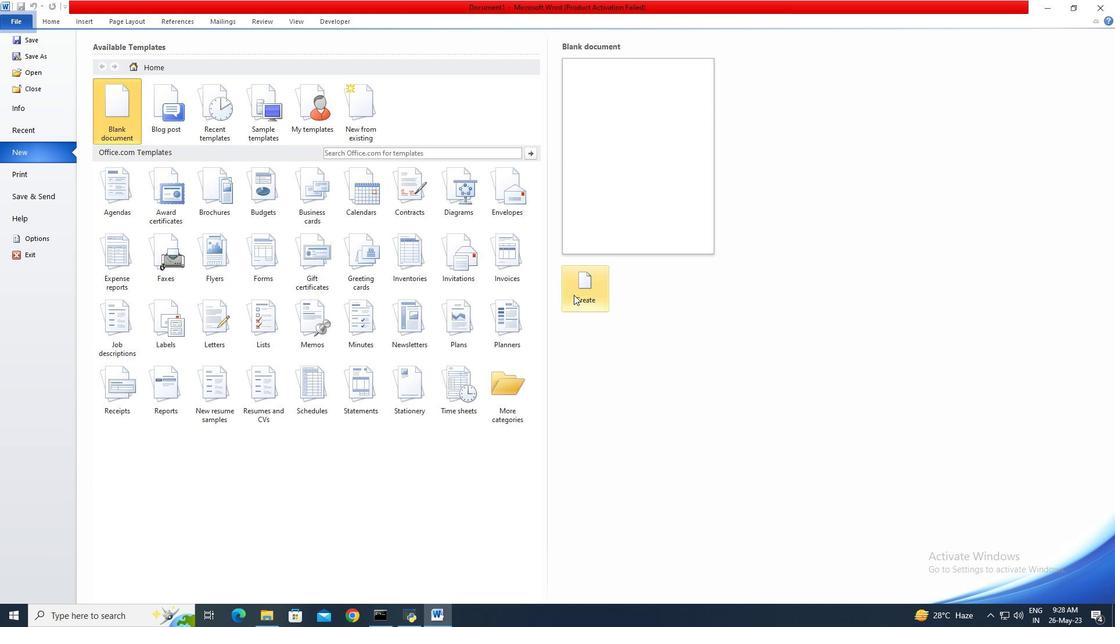 
Action: Mouse moved to (26, 27)
Screenshot: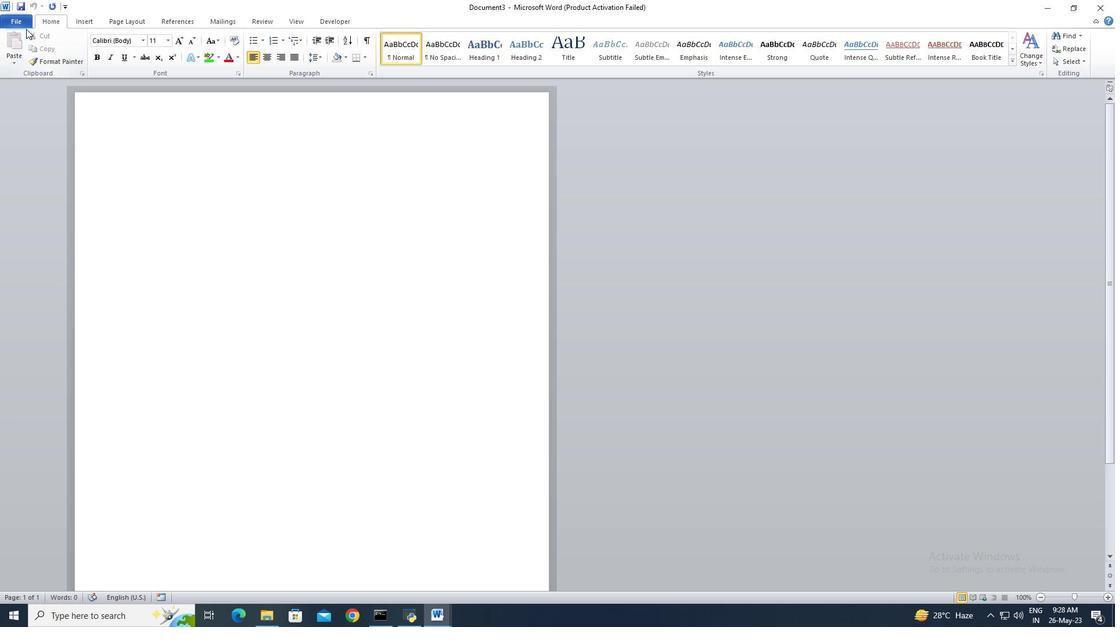 
Action: Mouse pressed left at (26, 27)
Screenshot: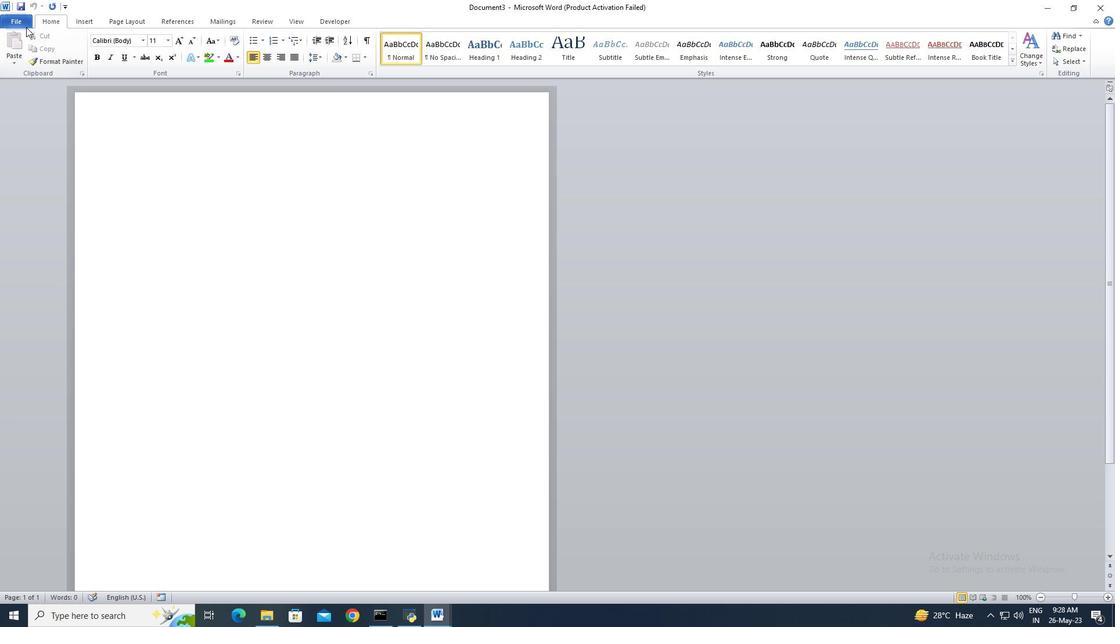
Action: Mouse moved to (27, 52)
Screenshot: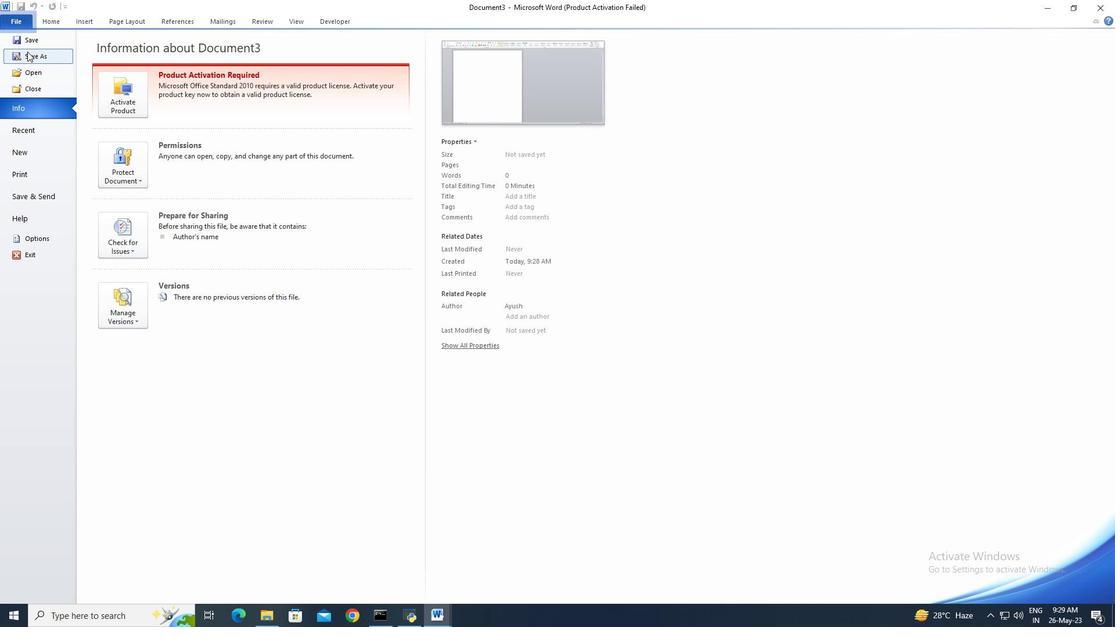 
Action: Mouse pressed left at (27, 52)
Screenshot: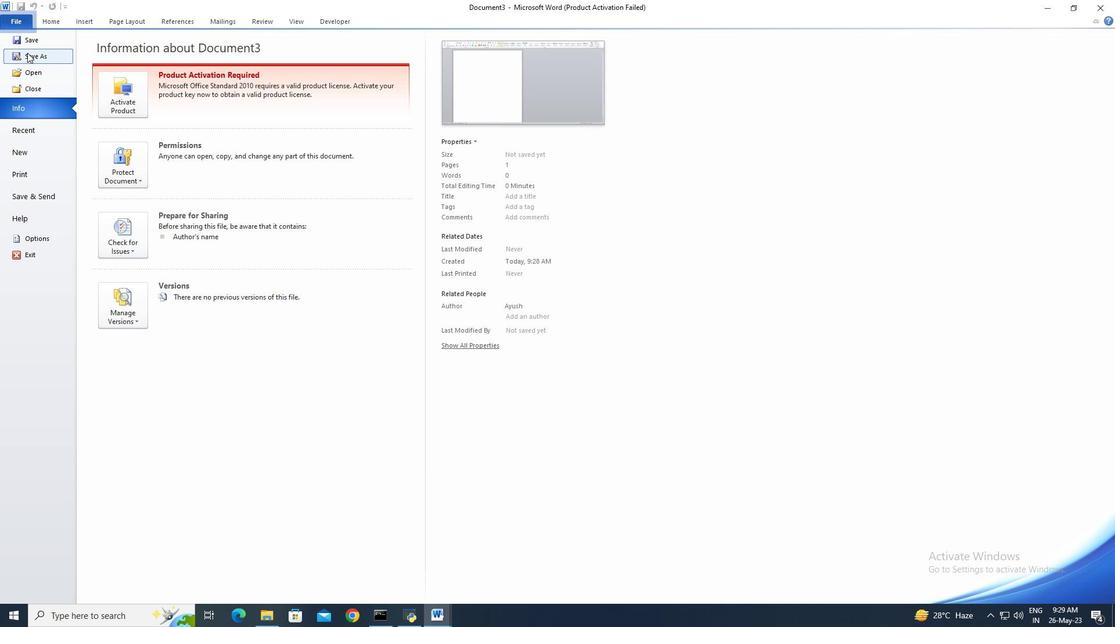 
Action: Mouse moved to (48, 126)
Screenshot: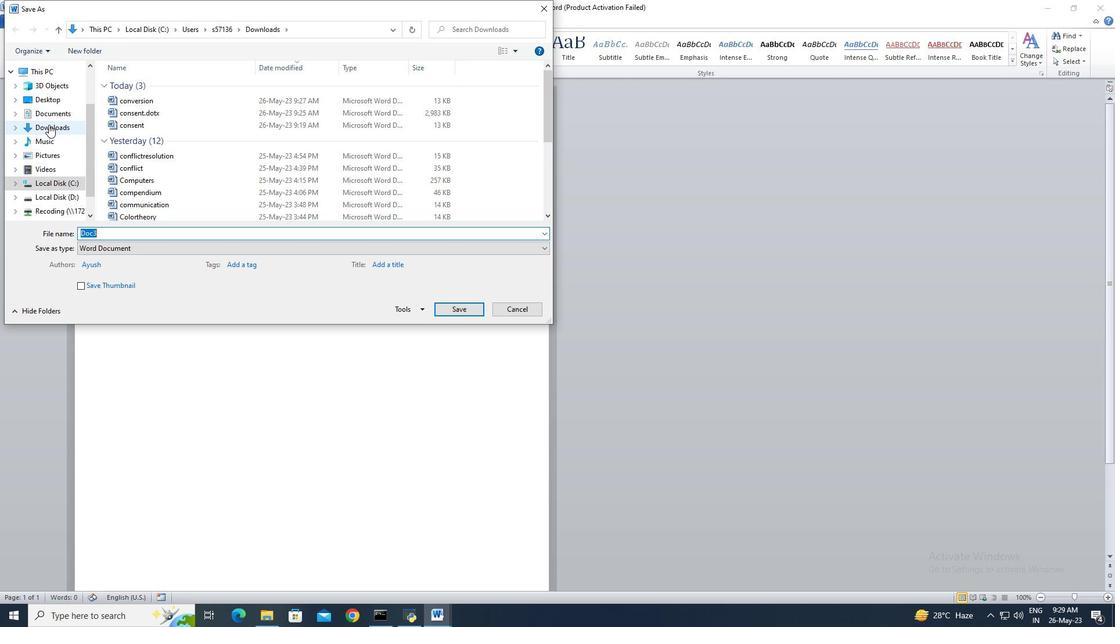 
Action: Mouse pressed left at (48, 126)
Screenshot: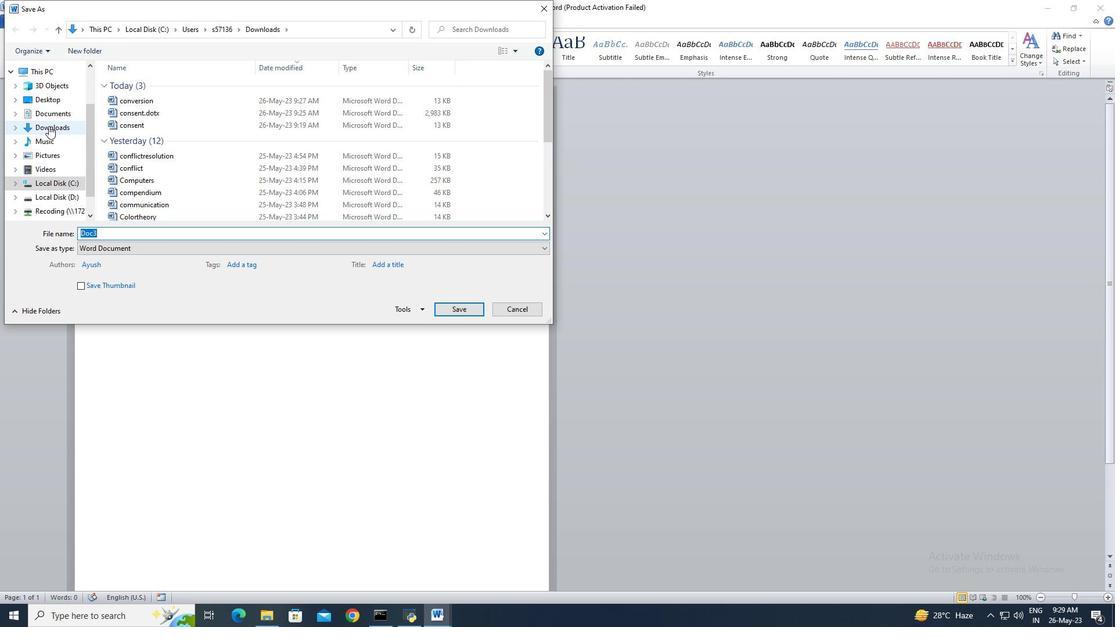 
Action: Mouse moved to (97, 233)
Screenshot: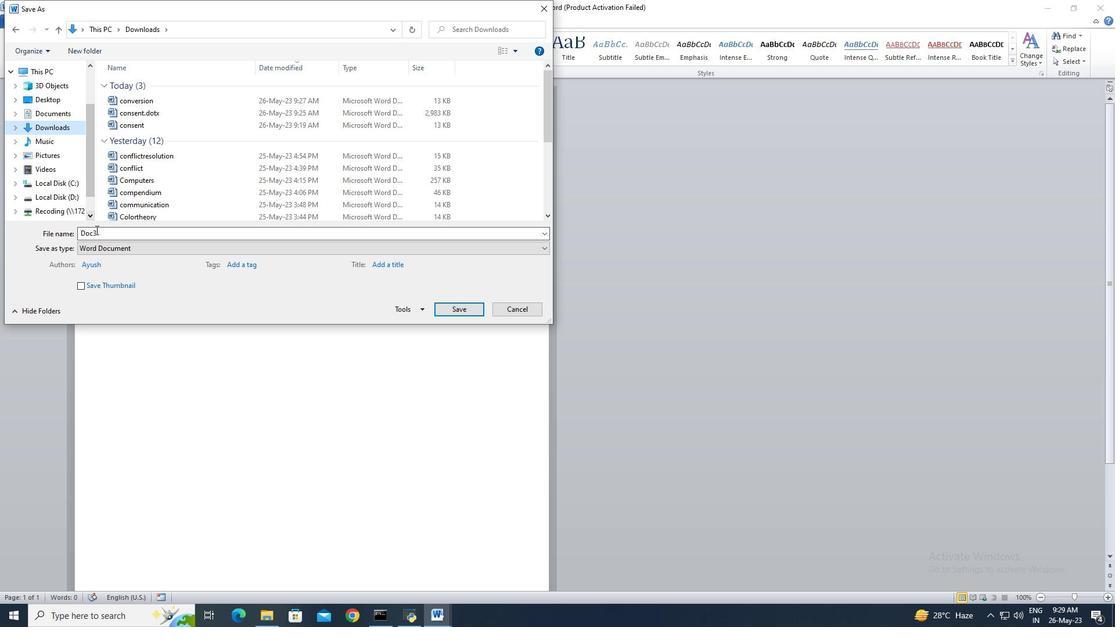 
Action: Mouse pressed left at (97, 233)
Screenshot: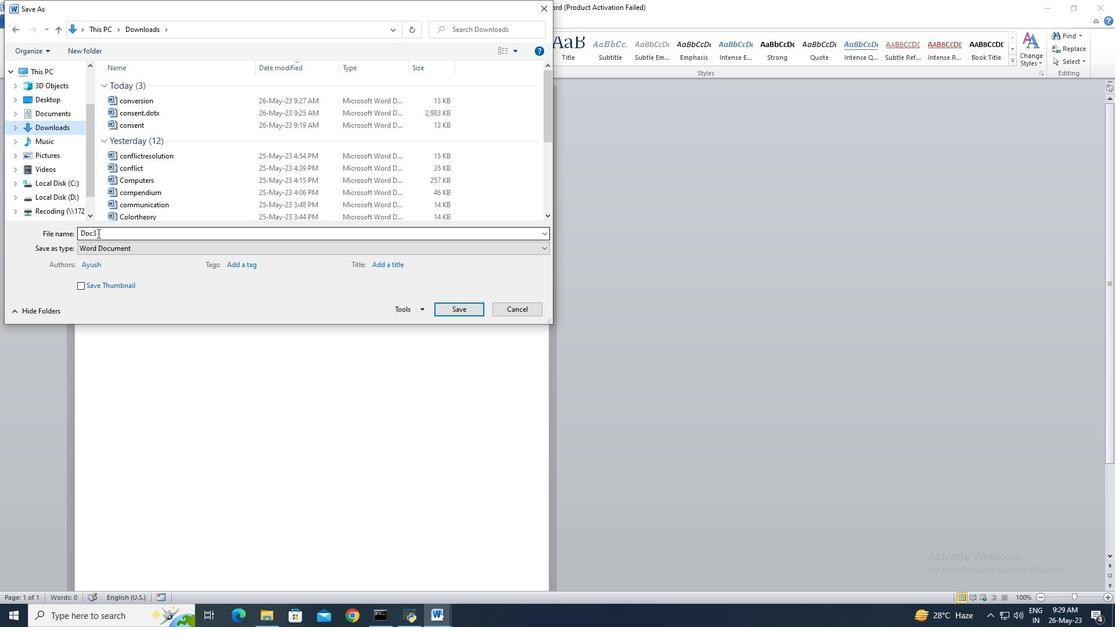 
Action: Key pressed conversion<Key.enter>
Screenshot: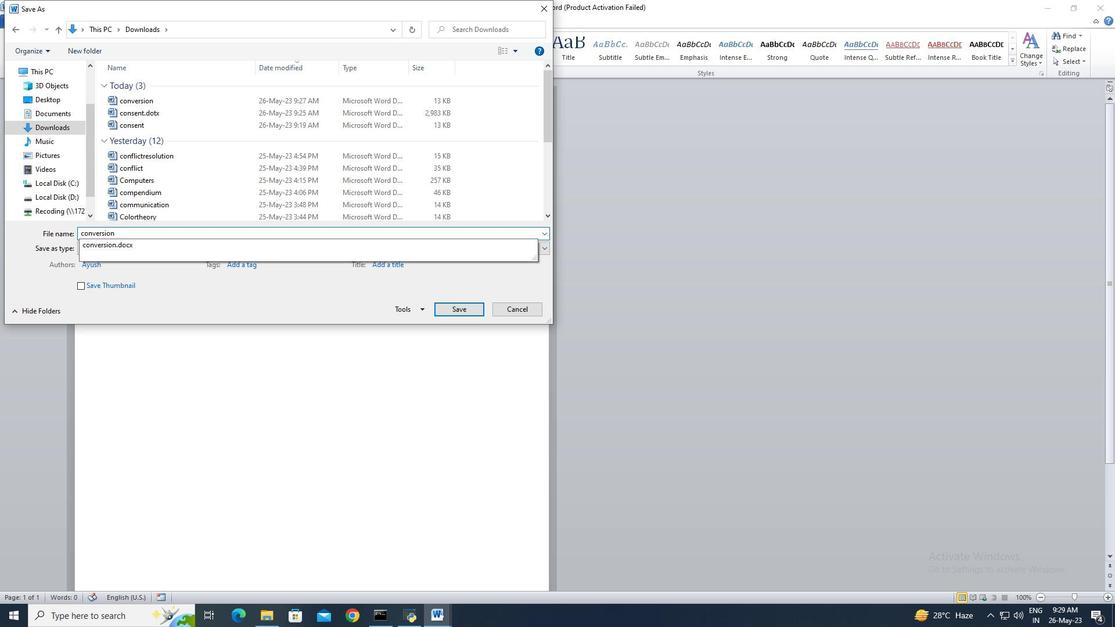 
Action: Mouse moved to (551, 336)
Screenshot: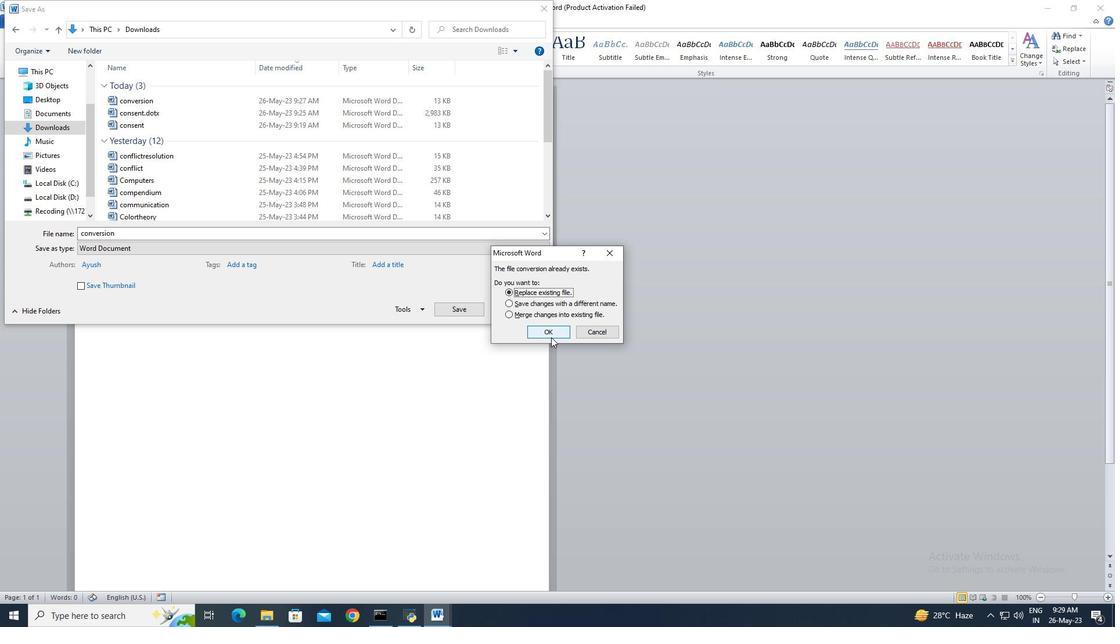 
Action: Mouse pressed left at (551, 336)
Screenshot: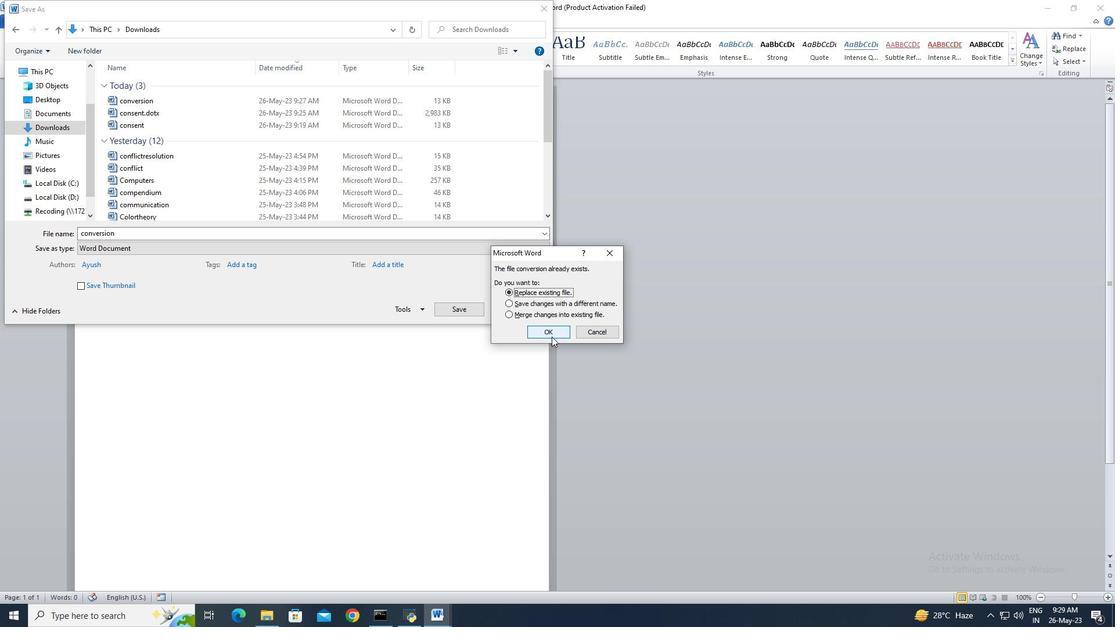 
Action: Mouse moved to (93, 25)
Screenshot: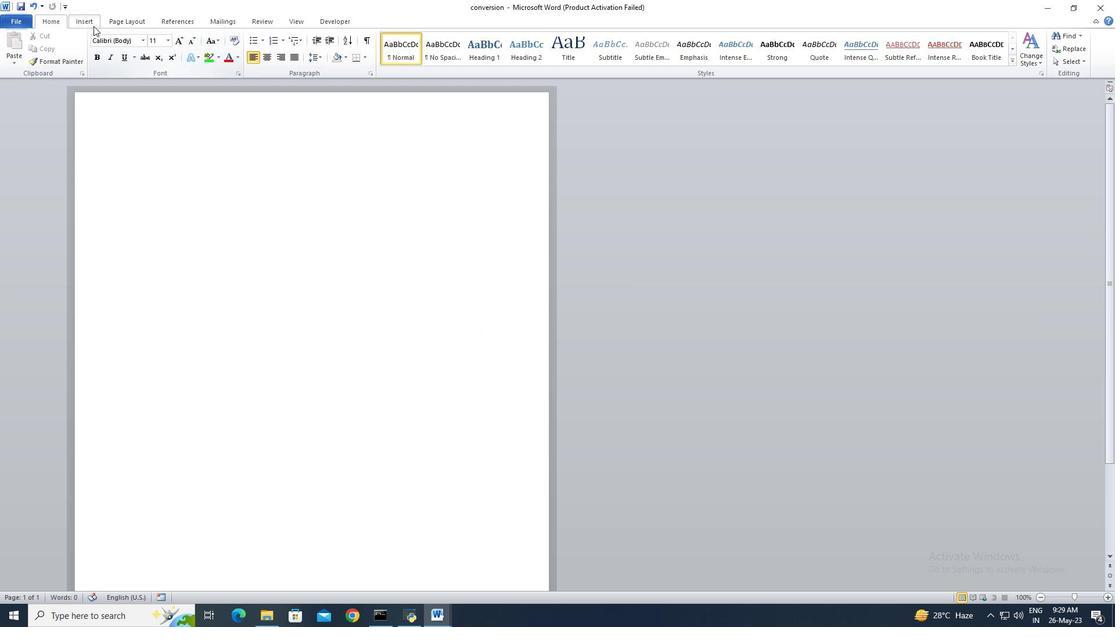 
Action: Mouse pressed left at (93, 25)
Screenshot: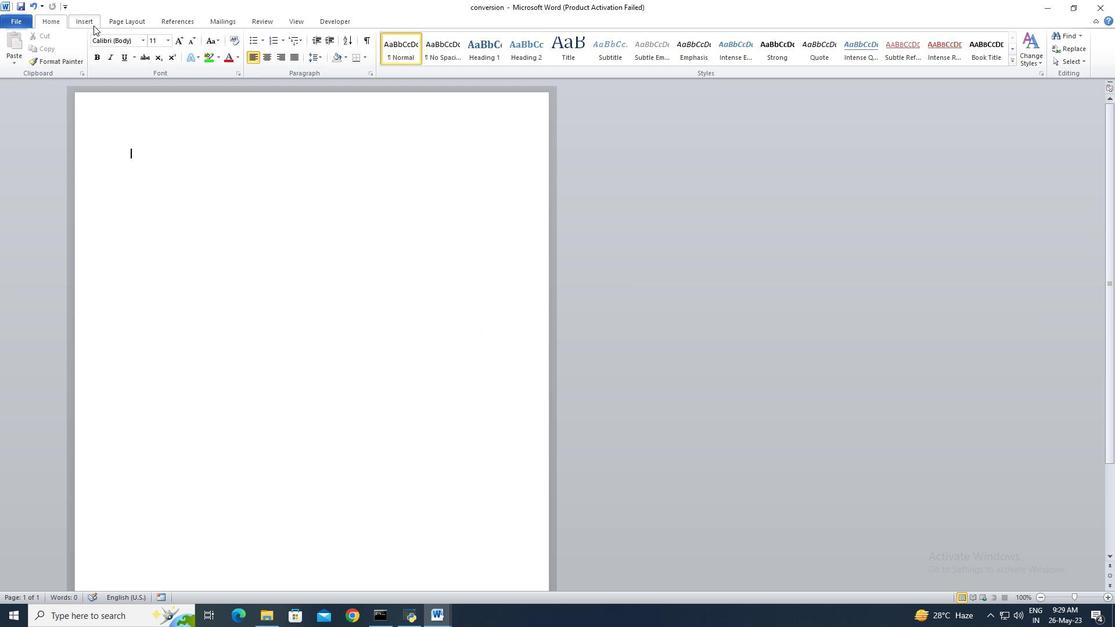 
Action: Mouse moved to (95, 56)
Screenshot: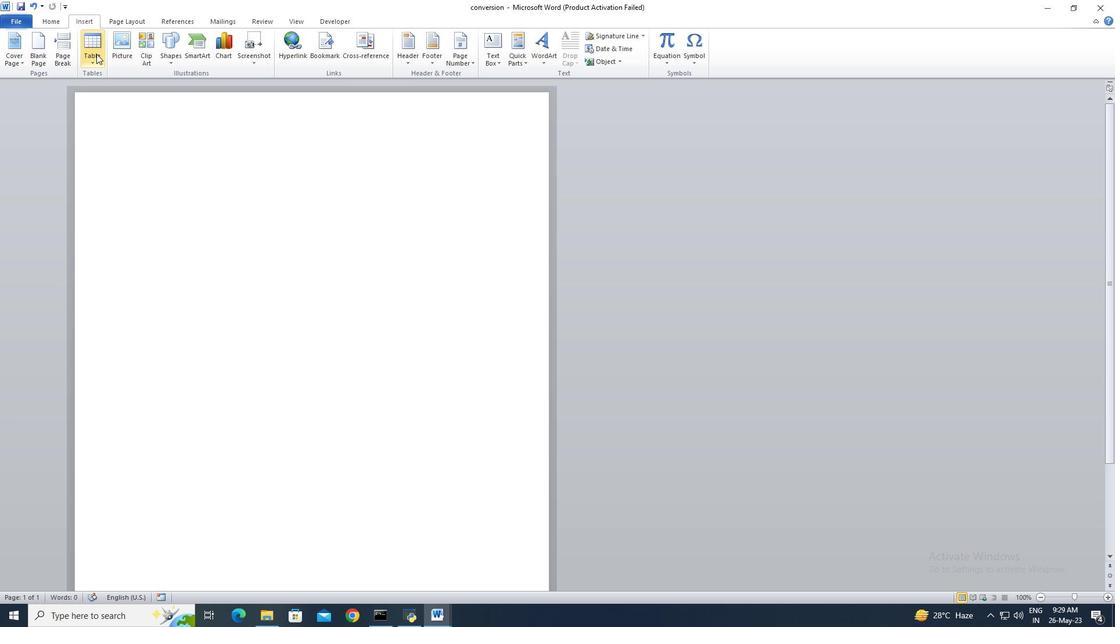 
Action: Mouse pressed left at (95, 56)
Screenshot: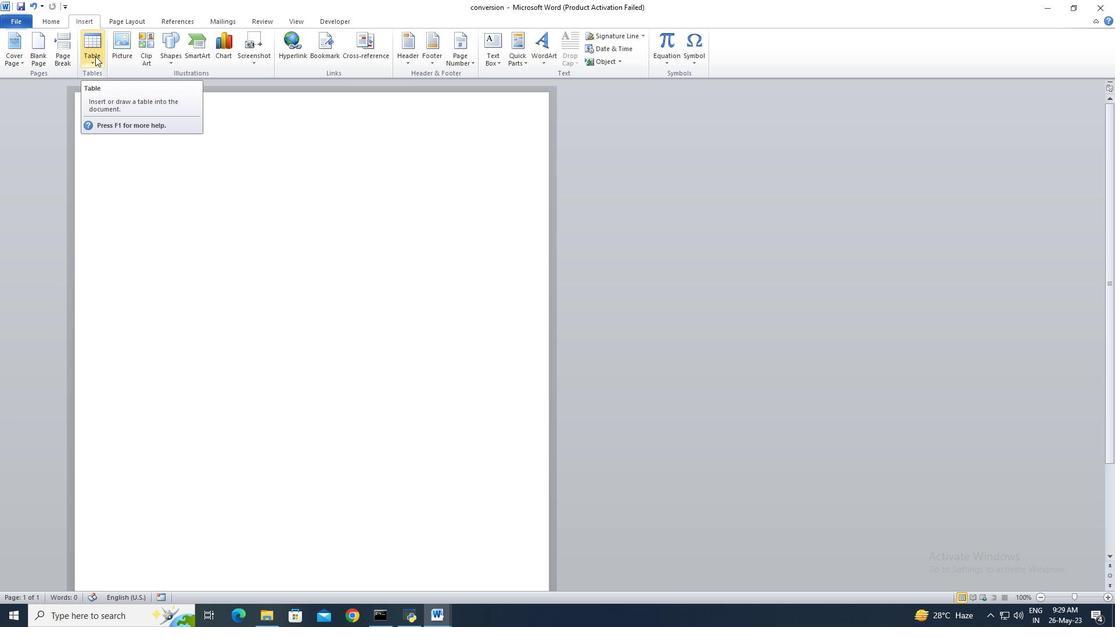 
Action: Mouse moved to (101, 105)
Screenshot: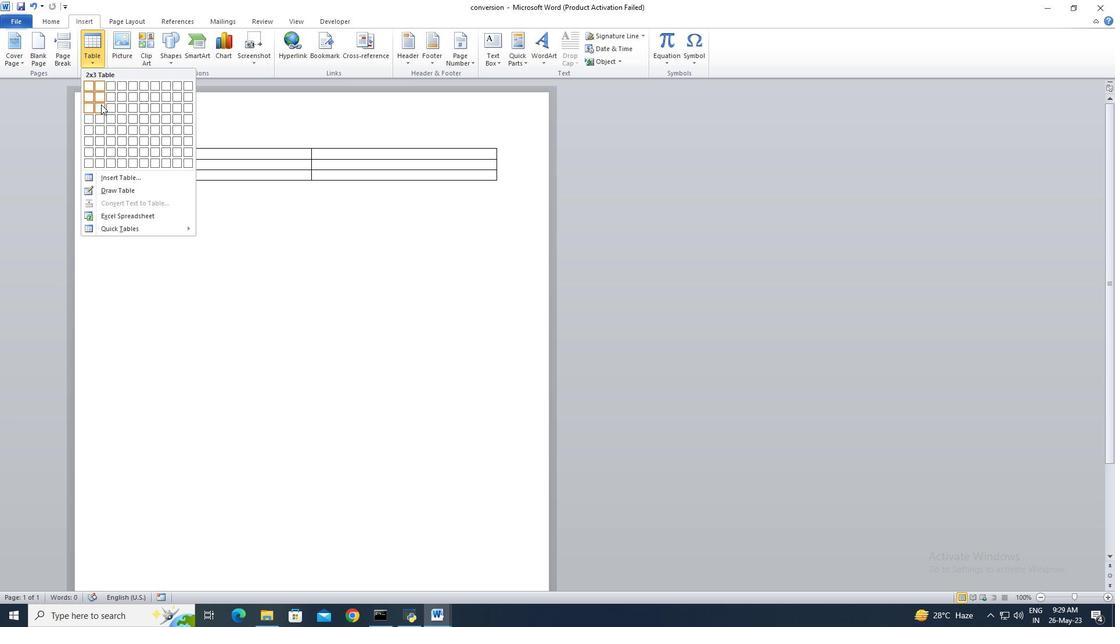 
Action: Mouse pressed left at (101, 105)
Screenshot: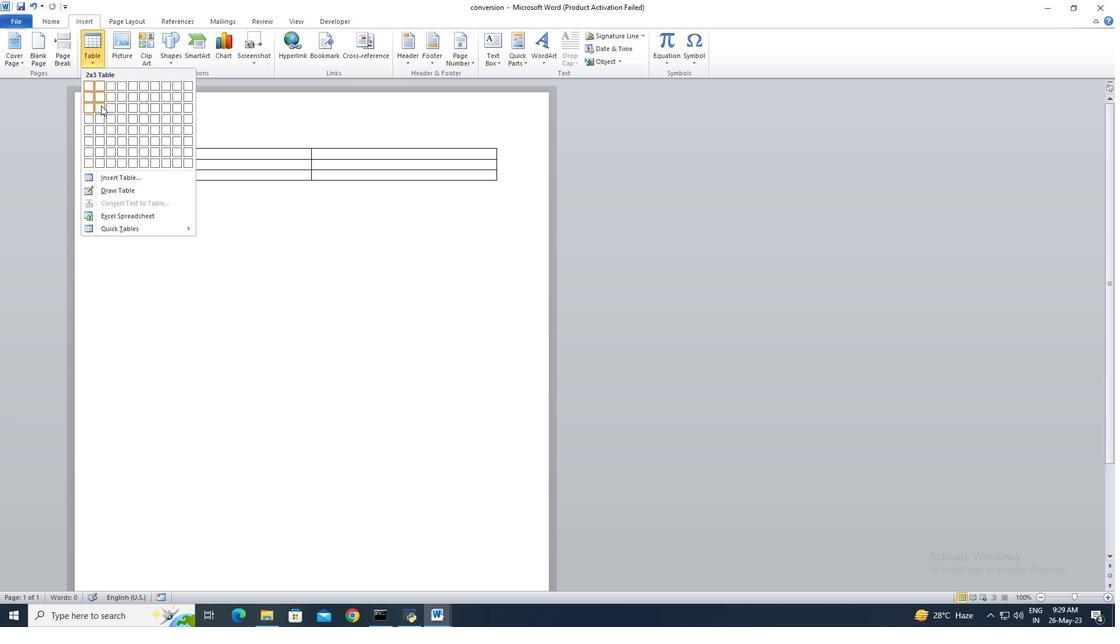 
Action: Mouse moved to (142, 154)
Screenshot: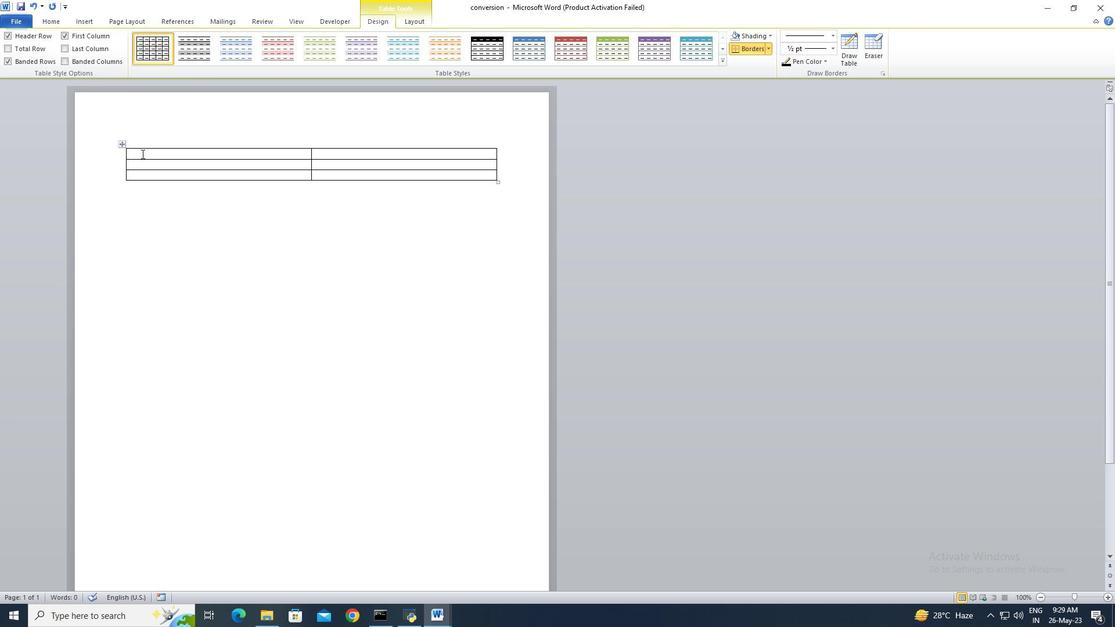 
Action: Mouse pressed left at (142, 154)
Screenshot: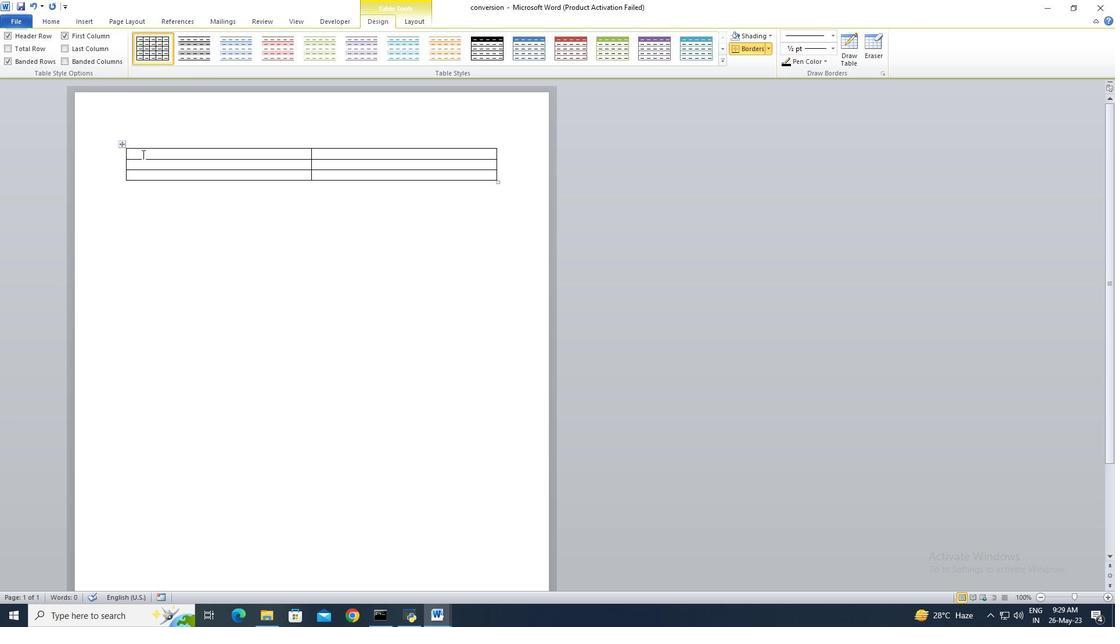 
Action: Key pressed <Key.shift>Movie<Key.tab><Key.shift>Genre
Screenshot: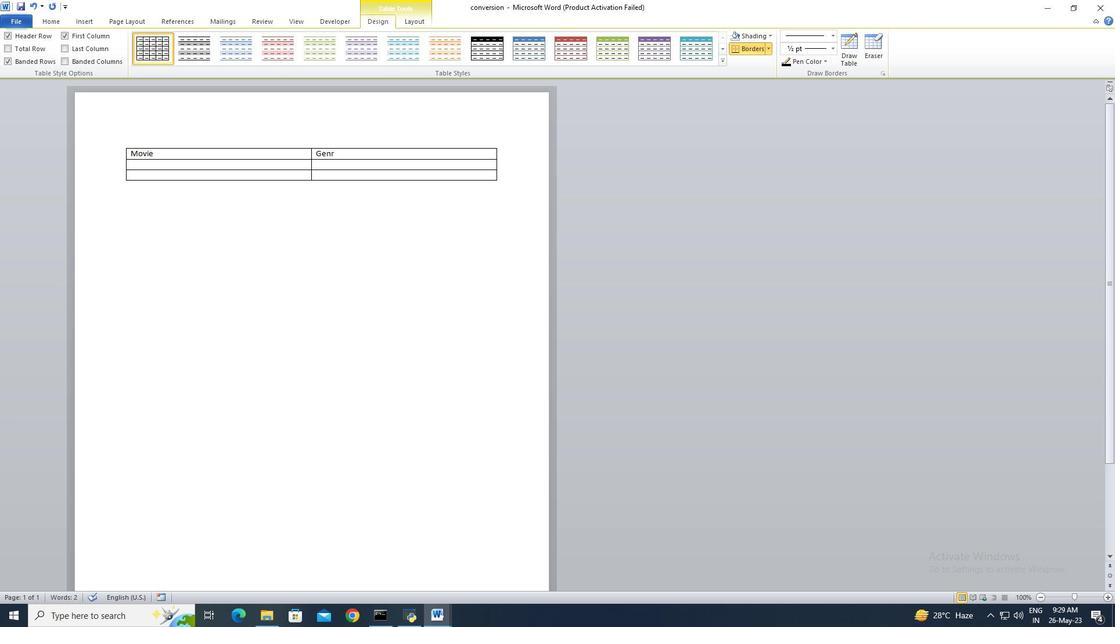 
Action: Mouse moved to (145, 164)
Screenshot: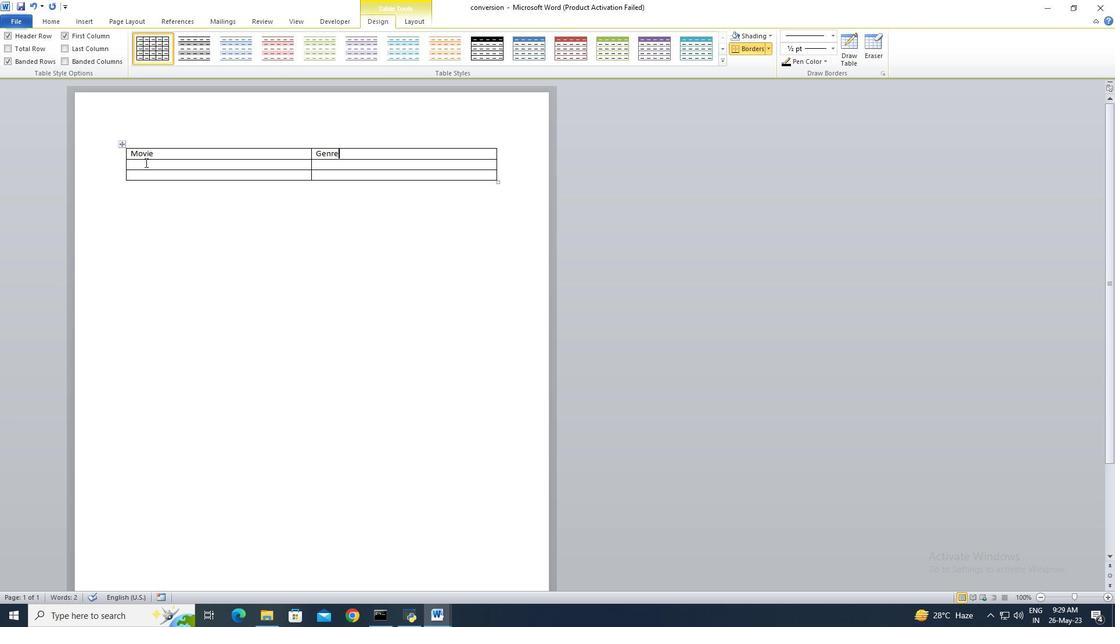 
Action: Mouse pressed left at (145, 164)
Screenshot: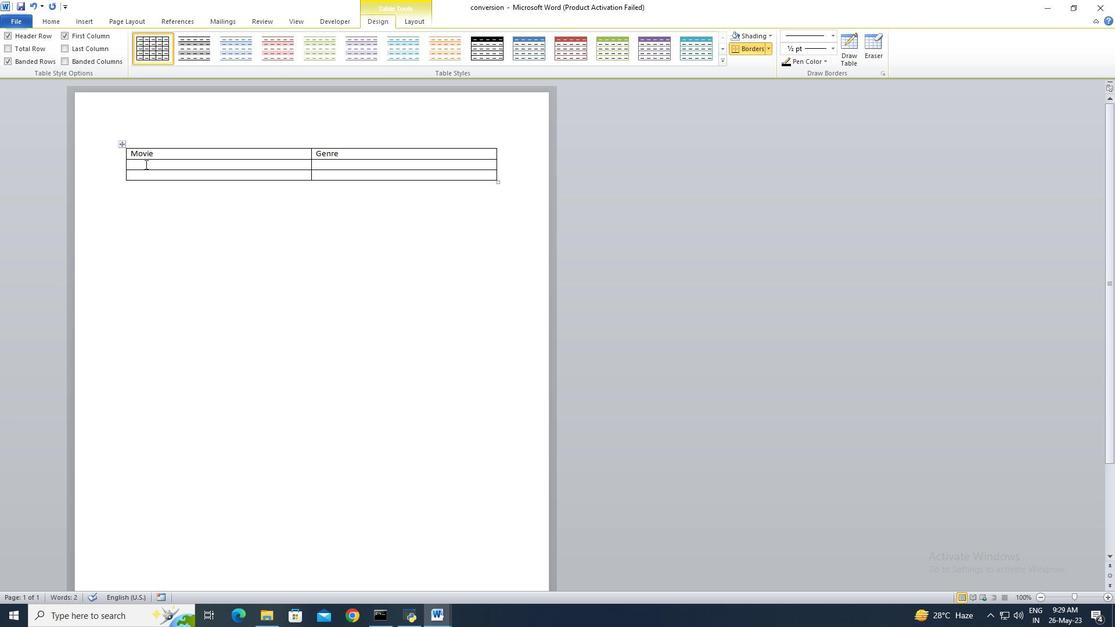 
Action: Key pressed <Key.shift>Inception
Screenshot: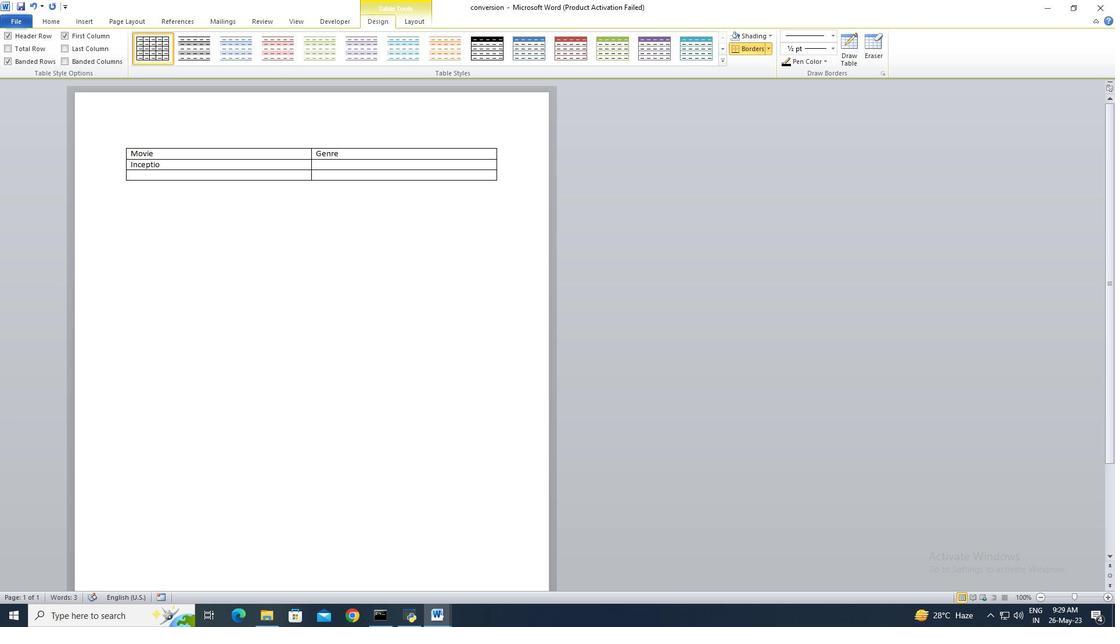 
Action: Mouse moved to (148, 175)
Screenshot: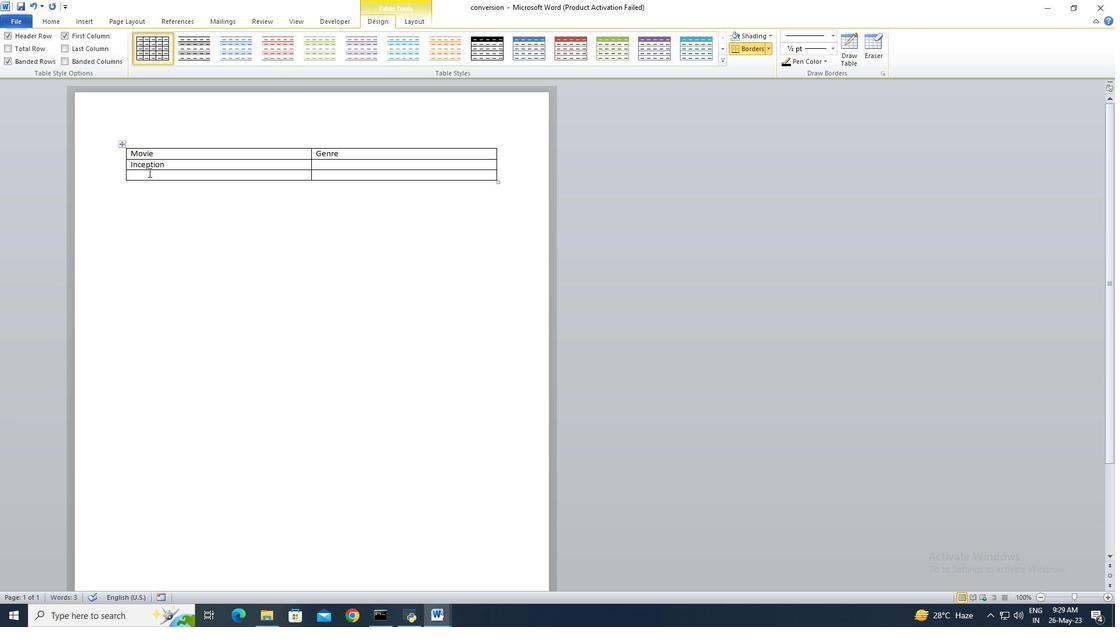
Action: Mouse pressed left at (148, 175)
Screenshot: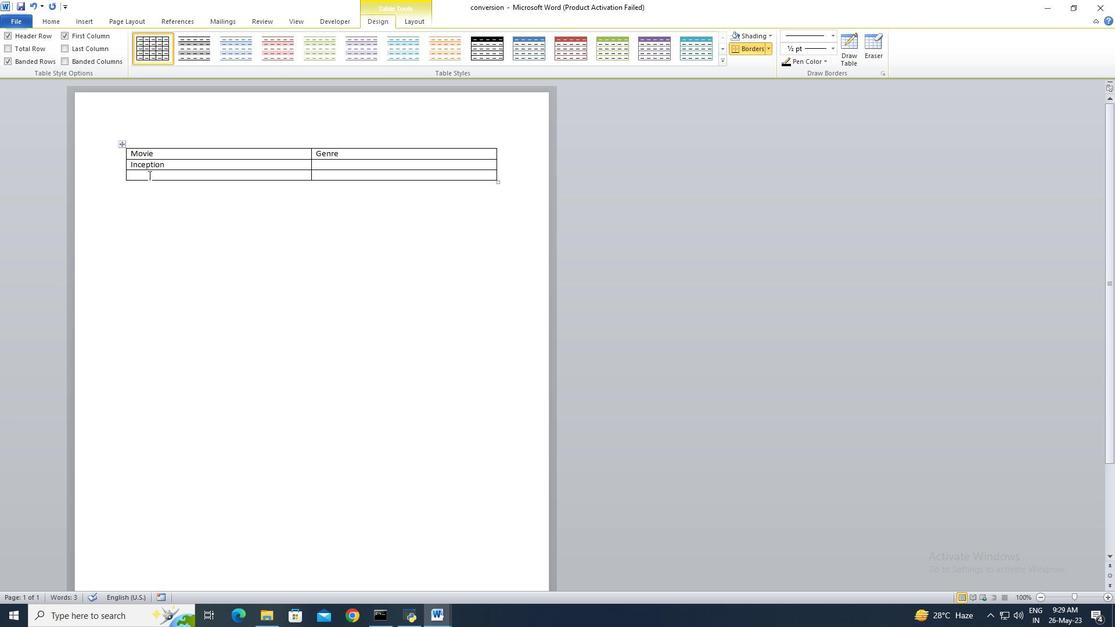 
Action: Key pressed <Key.shift><Key.shift>The<Key.space><Key.shift>Avengers
Screenshot: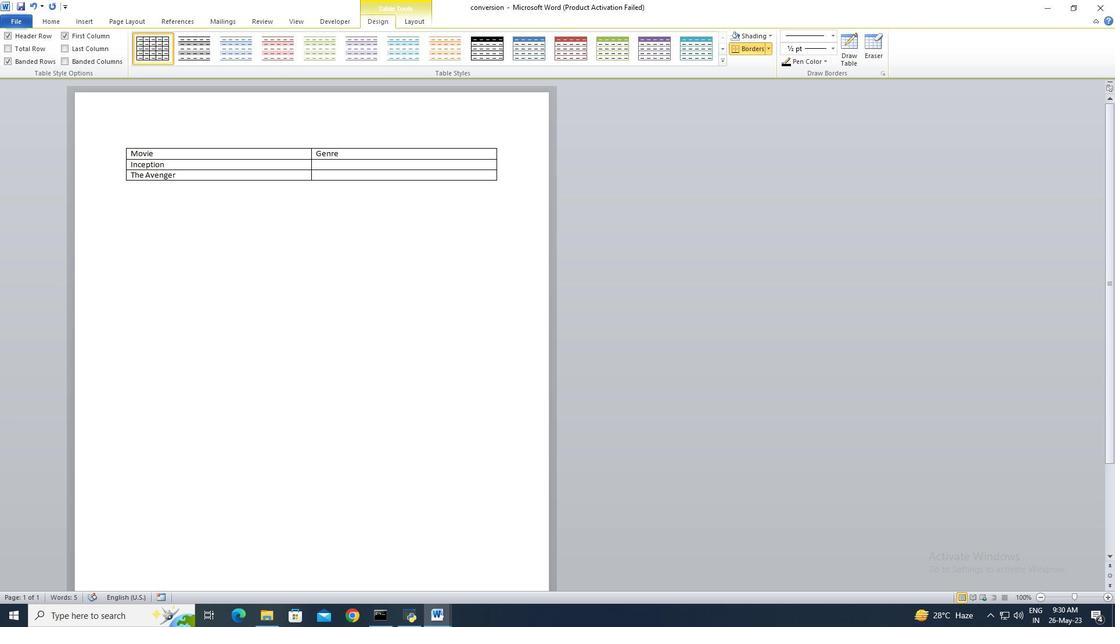 
Action: Mouse moved to (331, 163)
Screenshot: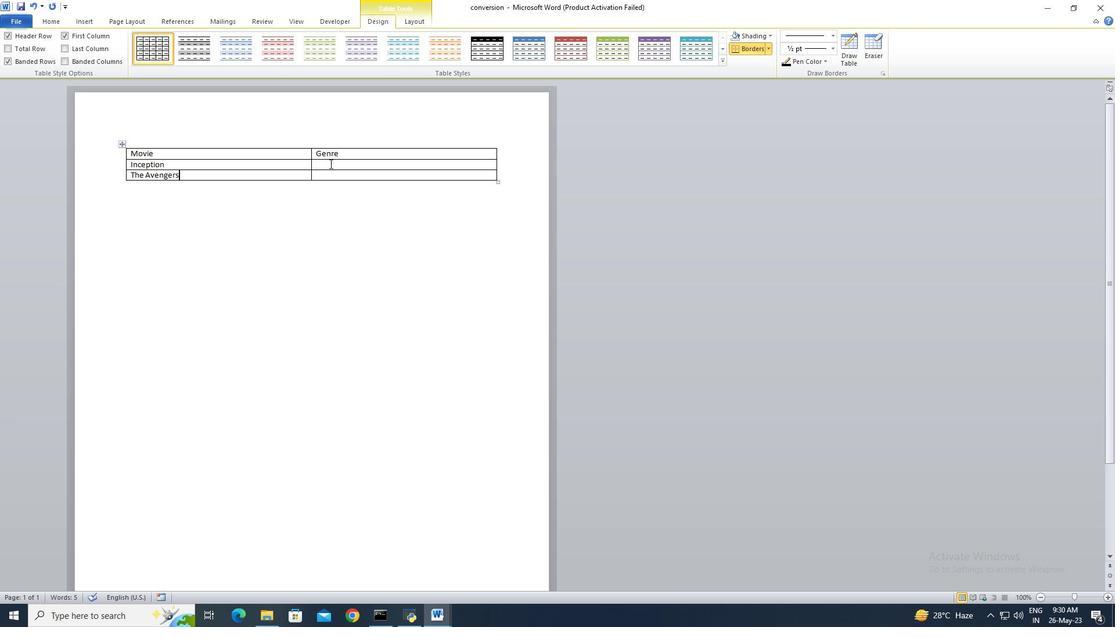 
Action: Mouse pressed left at (331, 163)
Screenshot: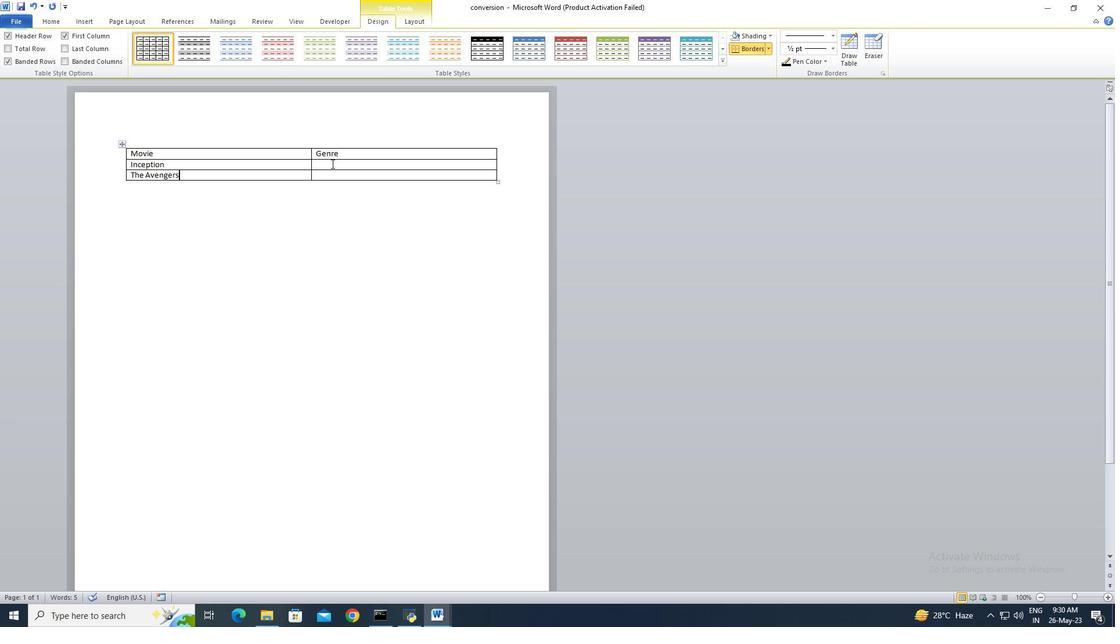 
Action: Mouse moved to (330, 164)
Screenshot: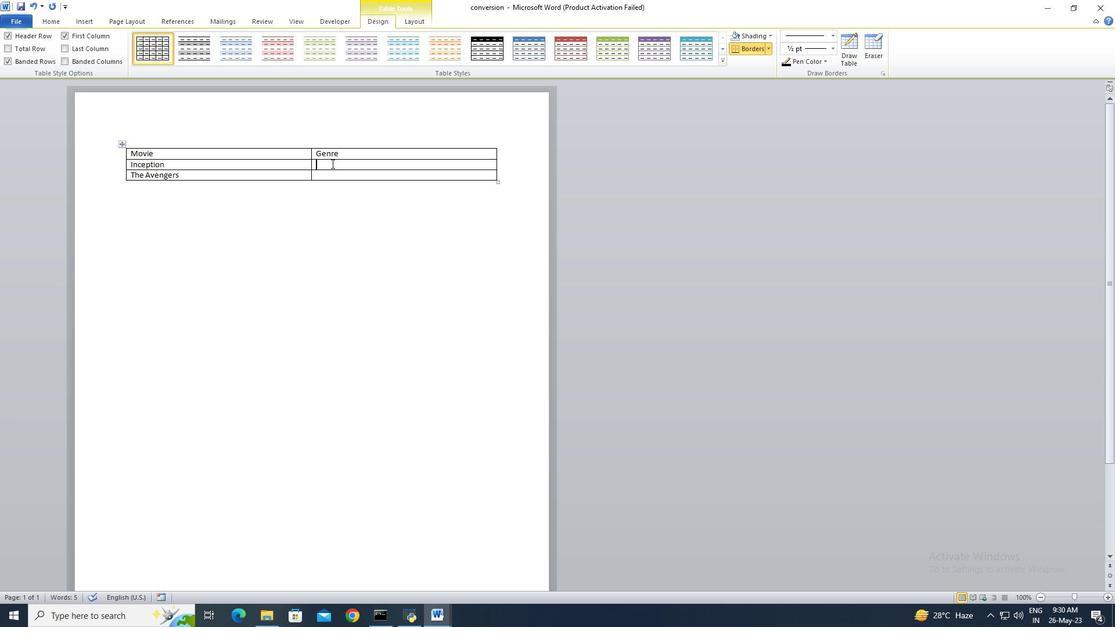 
Action: Key pressed <Key.shift>Thriller
Screenshot: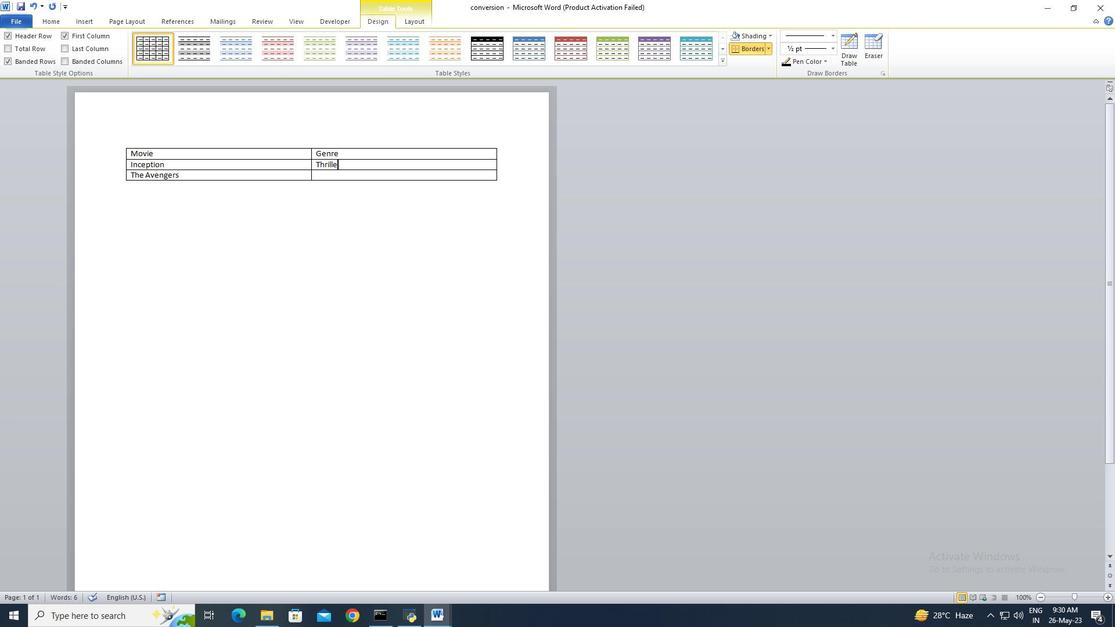 
Action: Mouse moved to (346, 175)
Screenshot: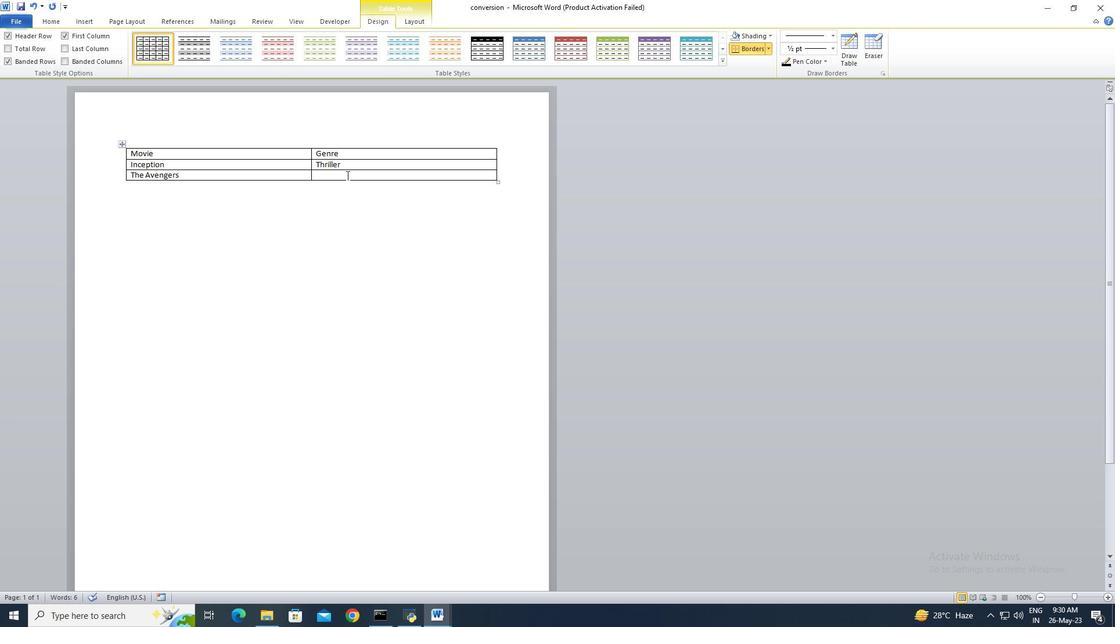 
Action: Mouse pressed left at (346, 175)
Screenshot: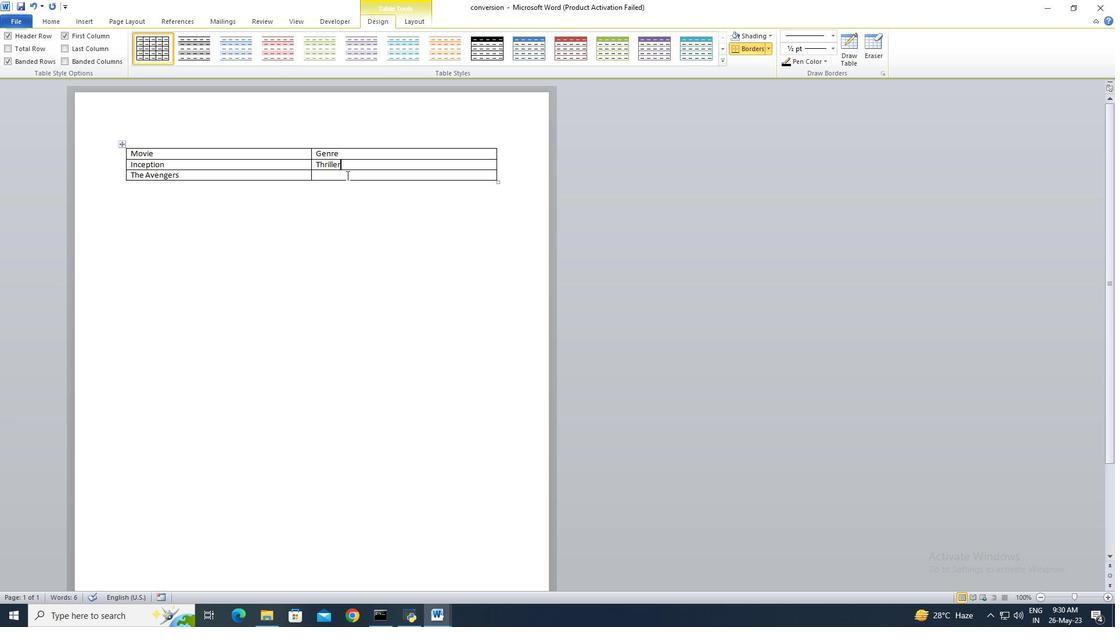 
Action: Mouse moved to (345, 175)
Screenshot: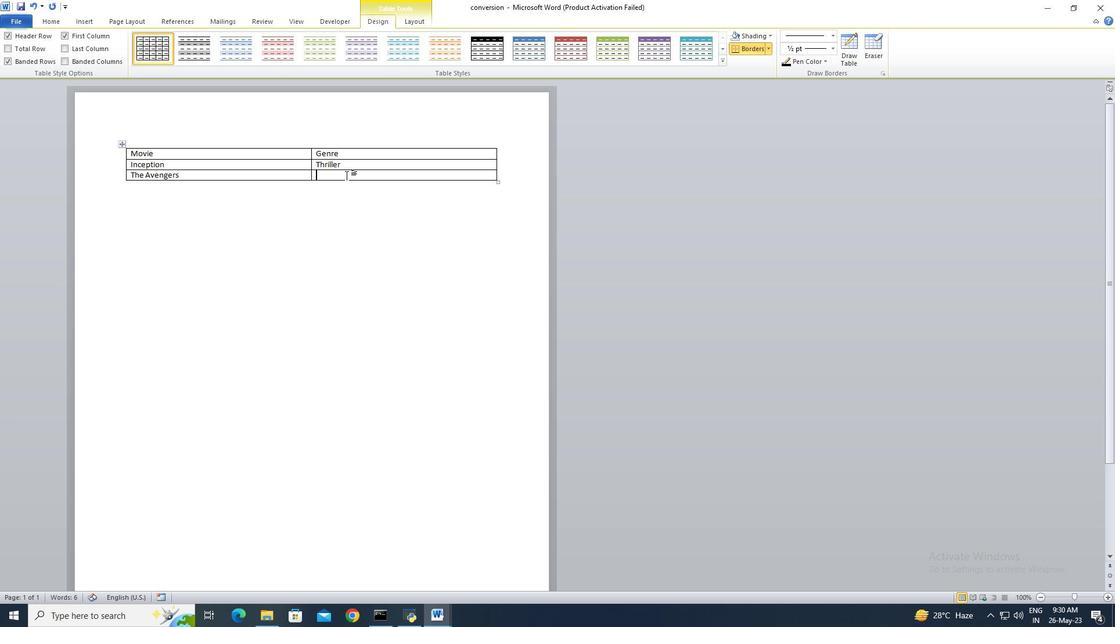 
Action: Key pressed <Key.shift>Action
Screenshot: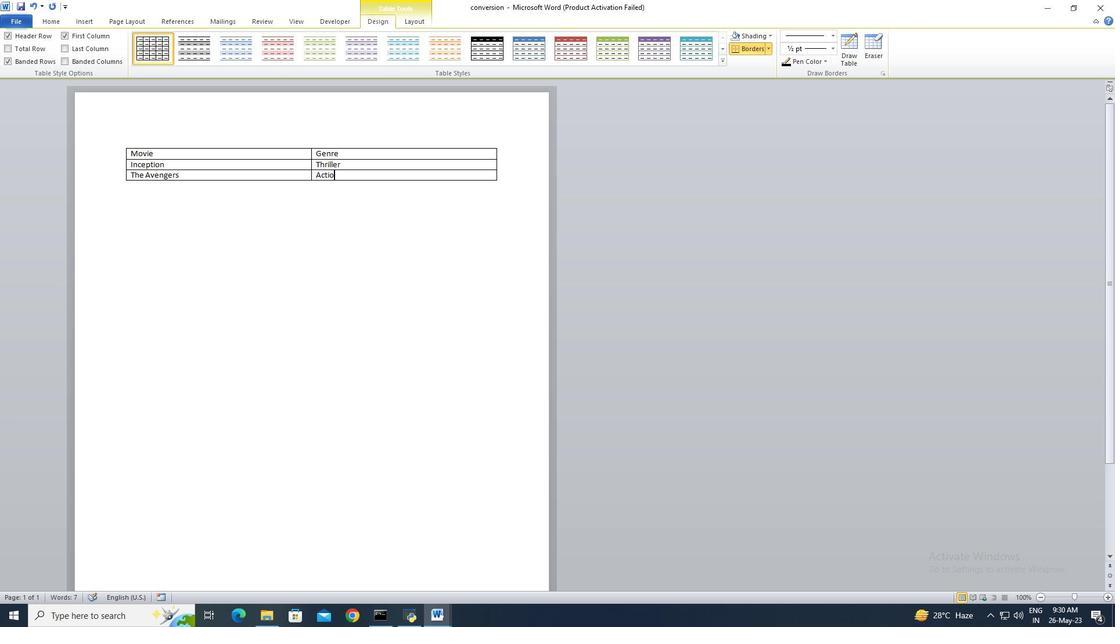 
Action: Mouse moved to (685, 48)
Screenshot: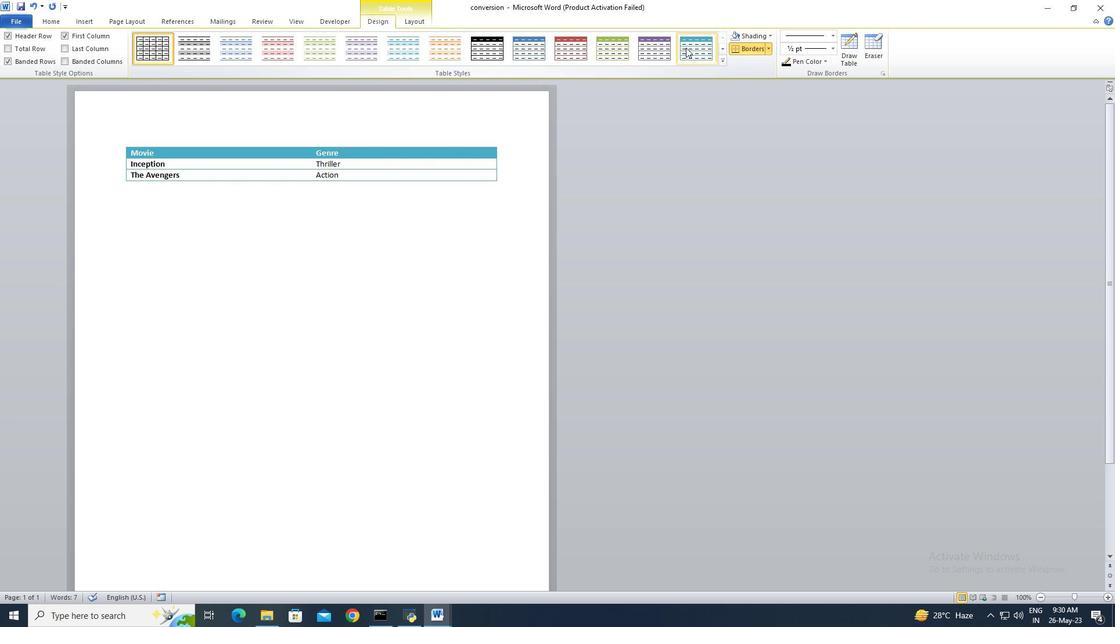 
Action: Mouse pressed left at (685, 48)
Screenshot: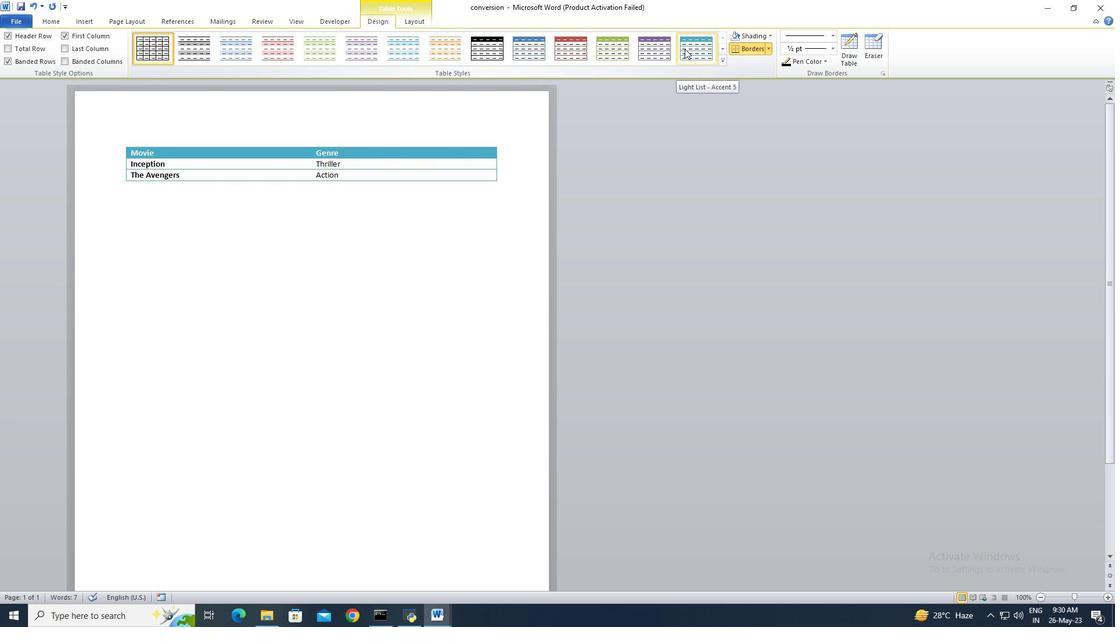 
Action: Mouse moved to (462, 166)
Screenshot: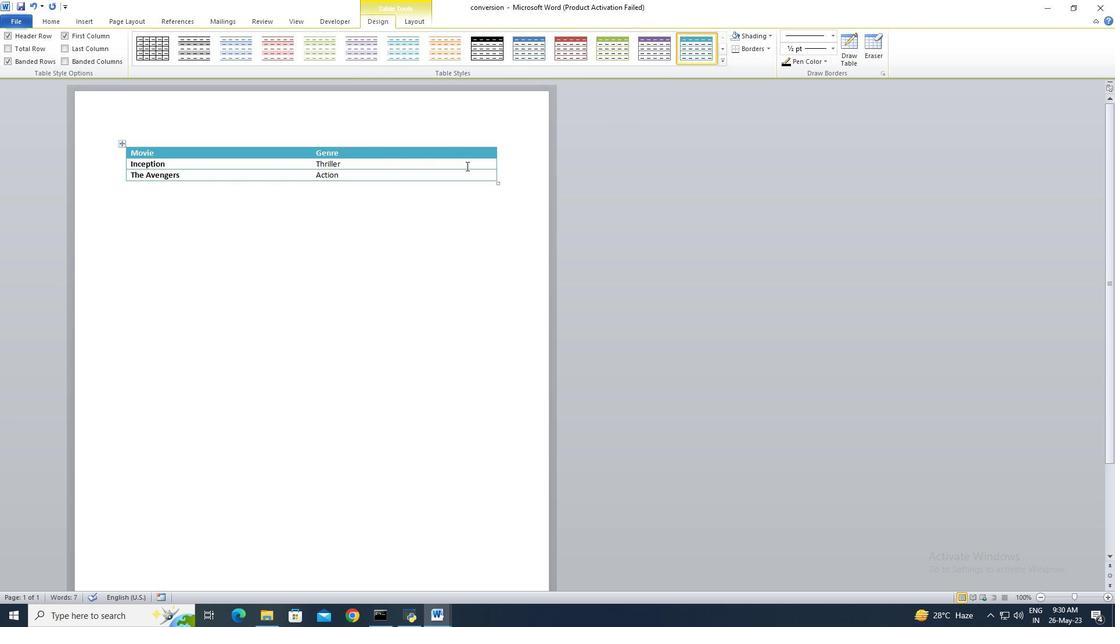 
